 Task: Add a signature Henry Lee containing Have a great Christmas Eve, Henry Lee to email address softage.8@softage.net and add a folder Nutrition
Action: Mouse moved to (79, 140)
Screenshot: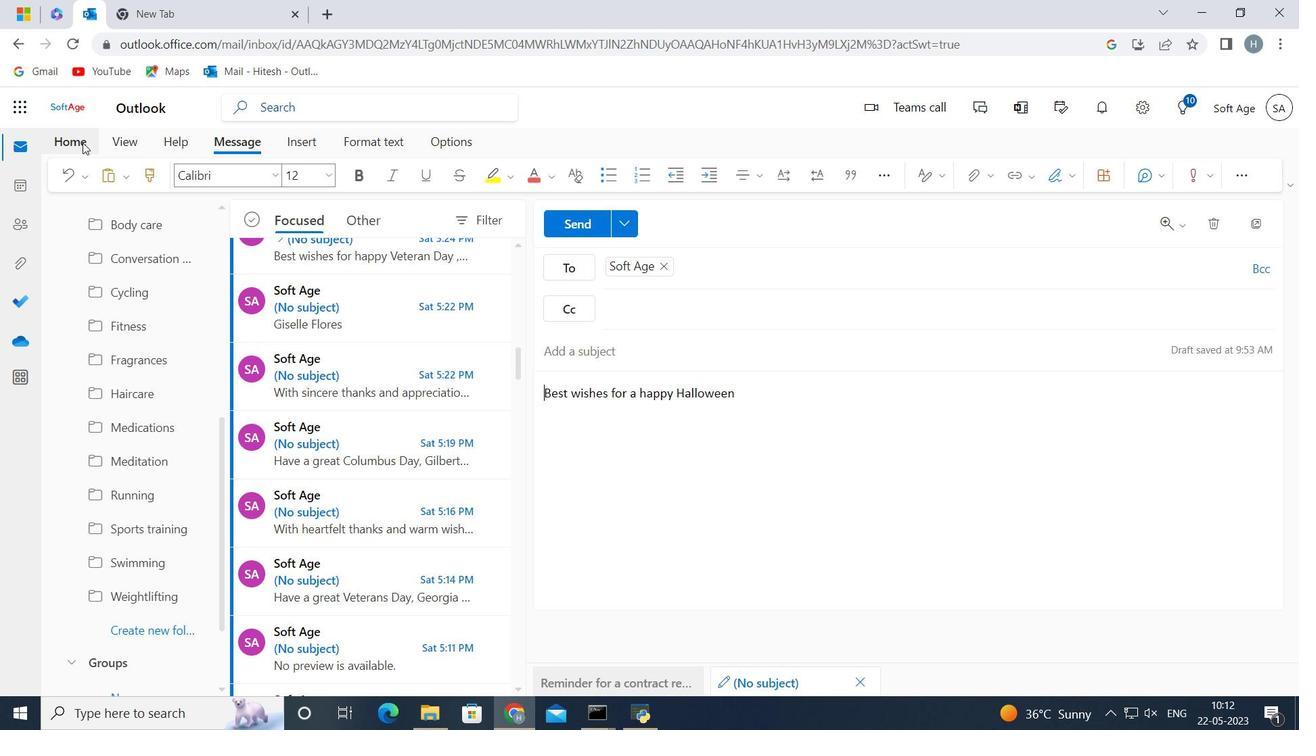 
Action: Mouse pressed left at (79, 140)
Screenshot: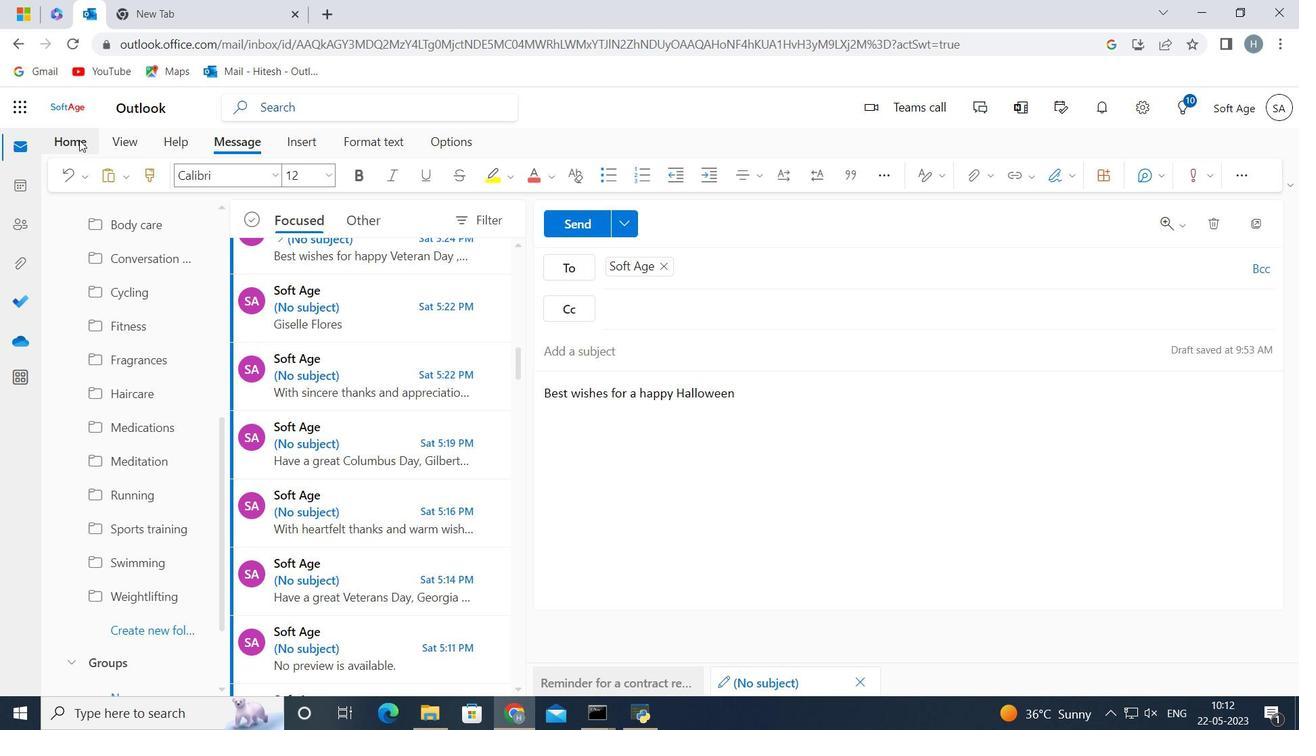 
Action: Mouse moved to (148, 179)
Screenshot: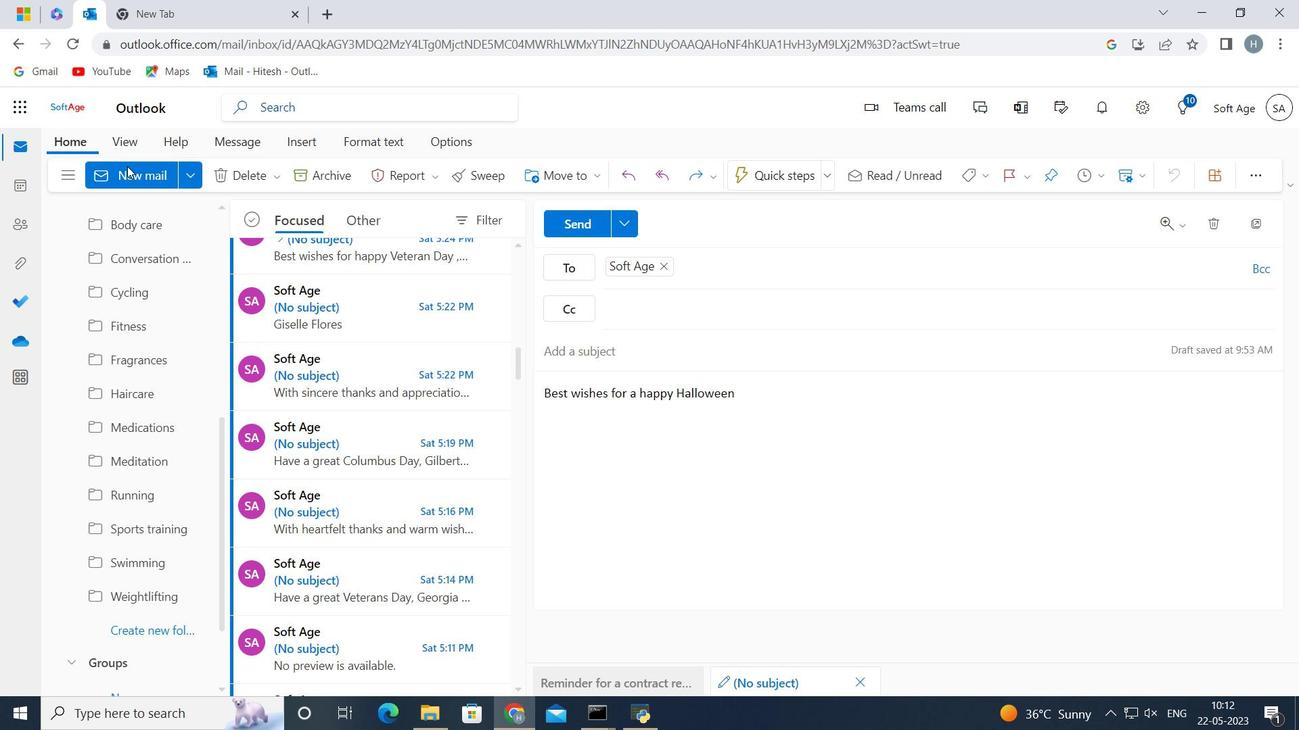 
Action: Mouse pressed left at (148, 179)
Screenshot: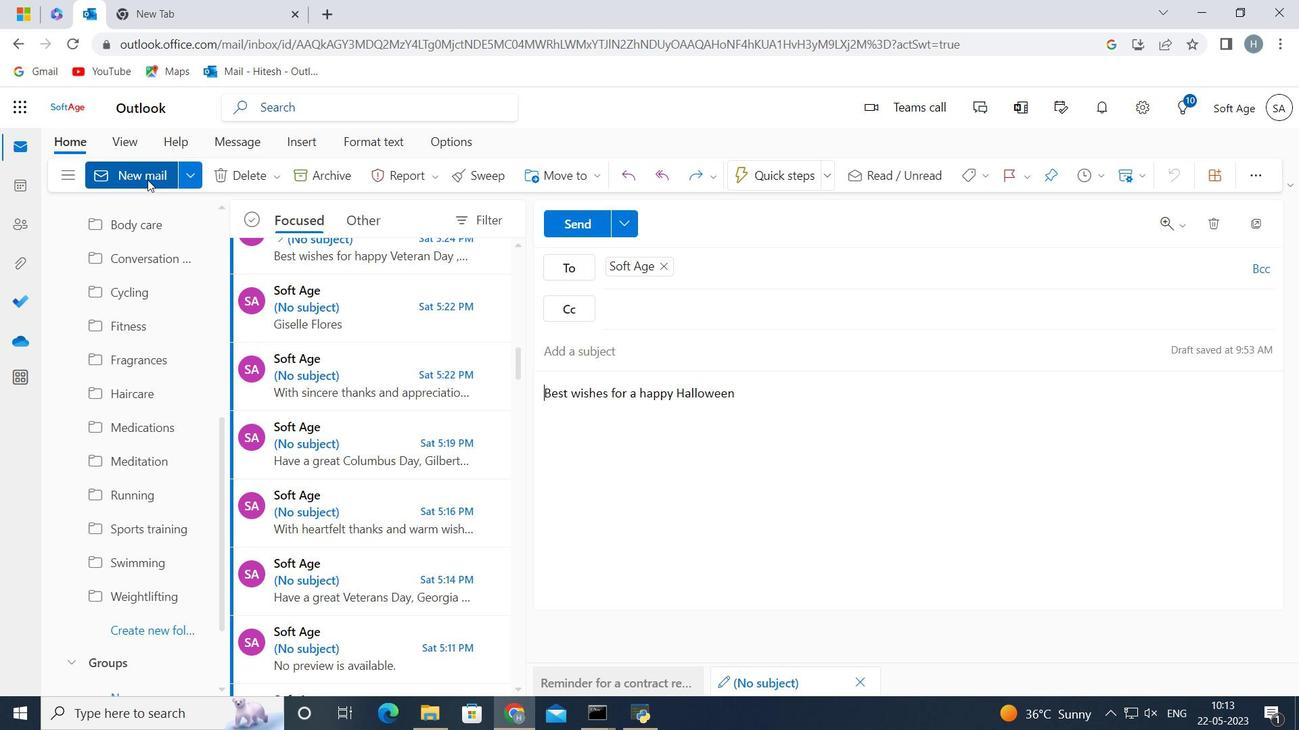 
Action: Mouse moved to (1057, 180)
Screenshot: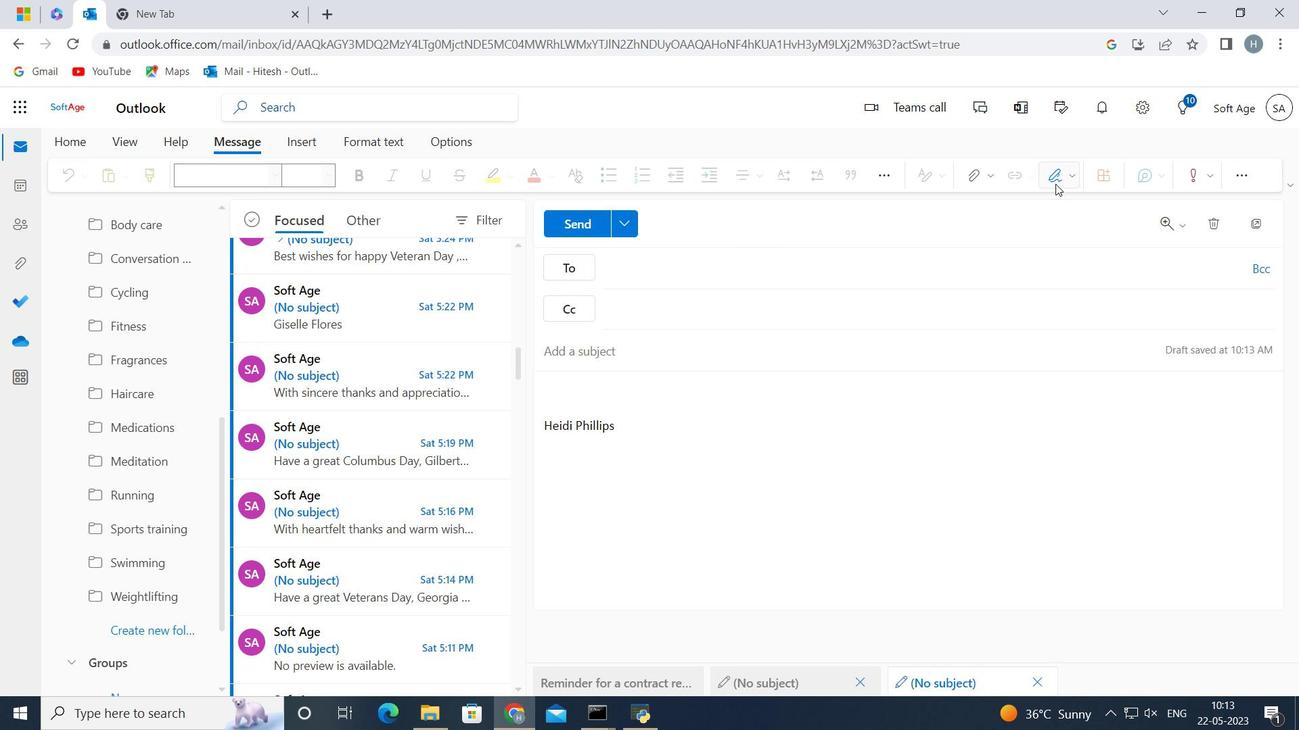 
Action: Mouse pressed left at (1057, 180)
Screenshot: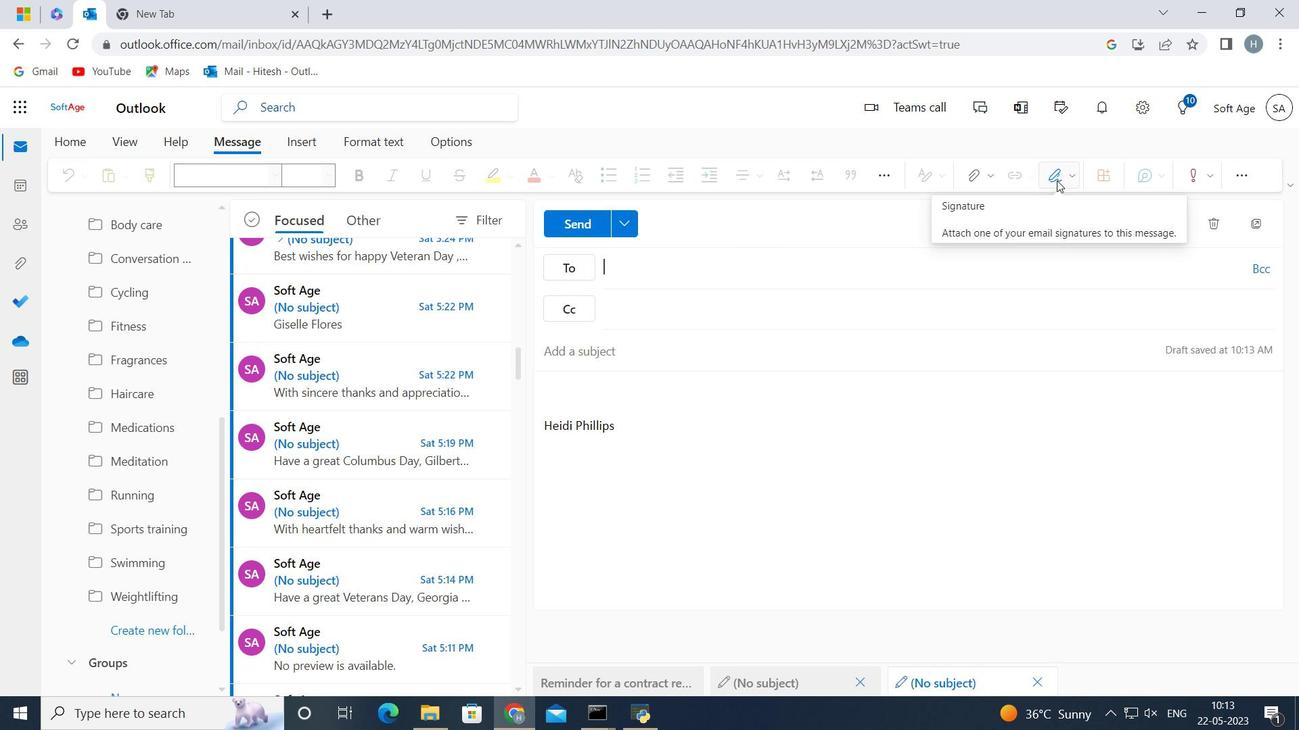 
Action: Mouse moved to (1027, 416)
Screenshot: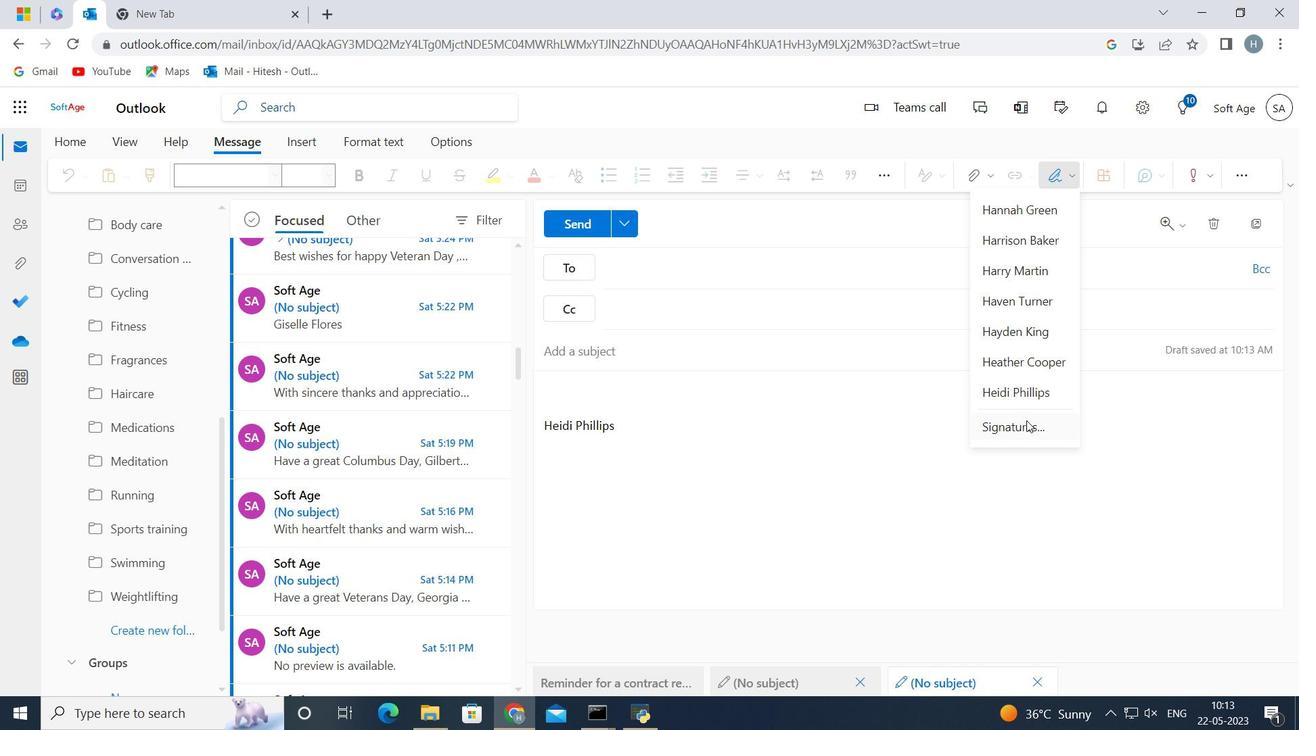 
Action: Mouse pressed left at (1027, 416)
Screenshot: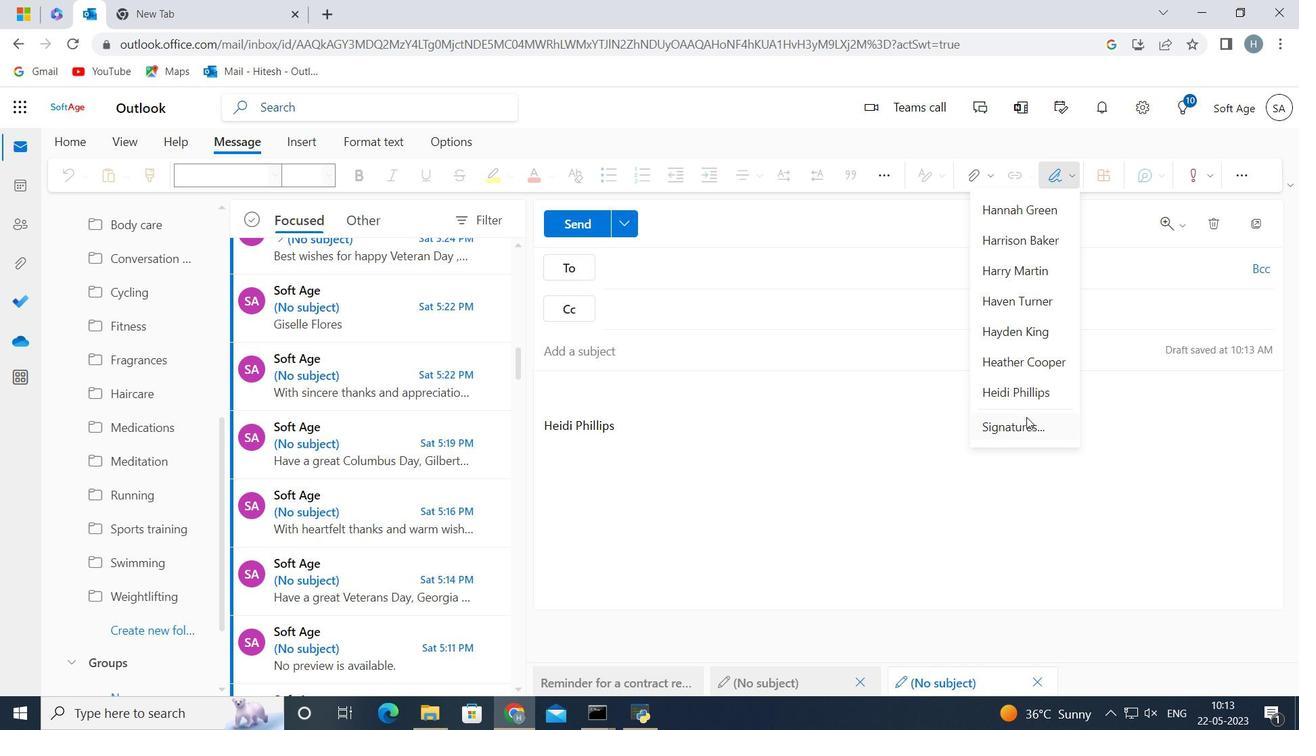 
Action: Mouse moved to (657, 305)
Screenshot: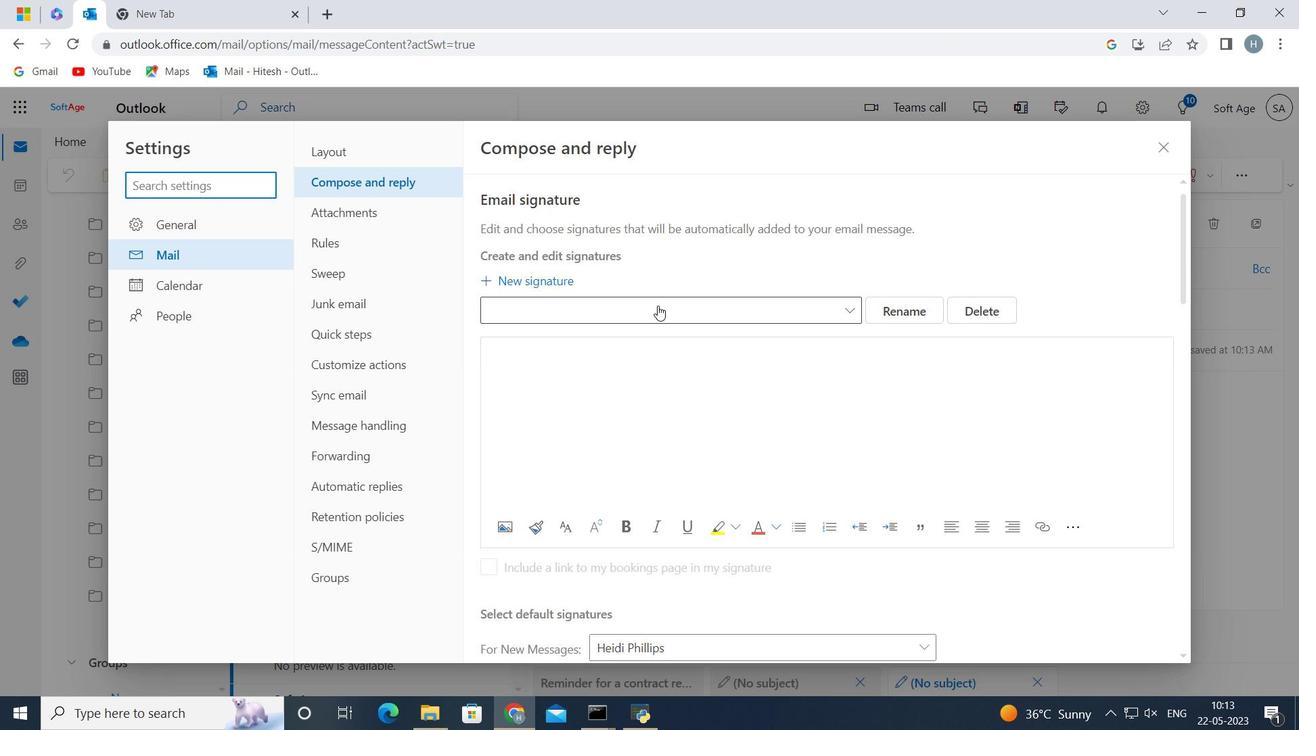 
Action: Mouse pressed left at (657, 305)
Screenshot: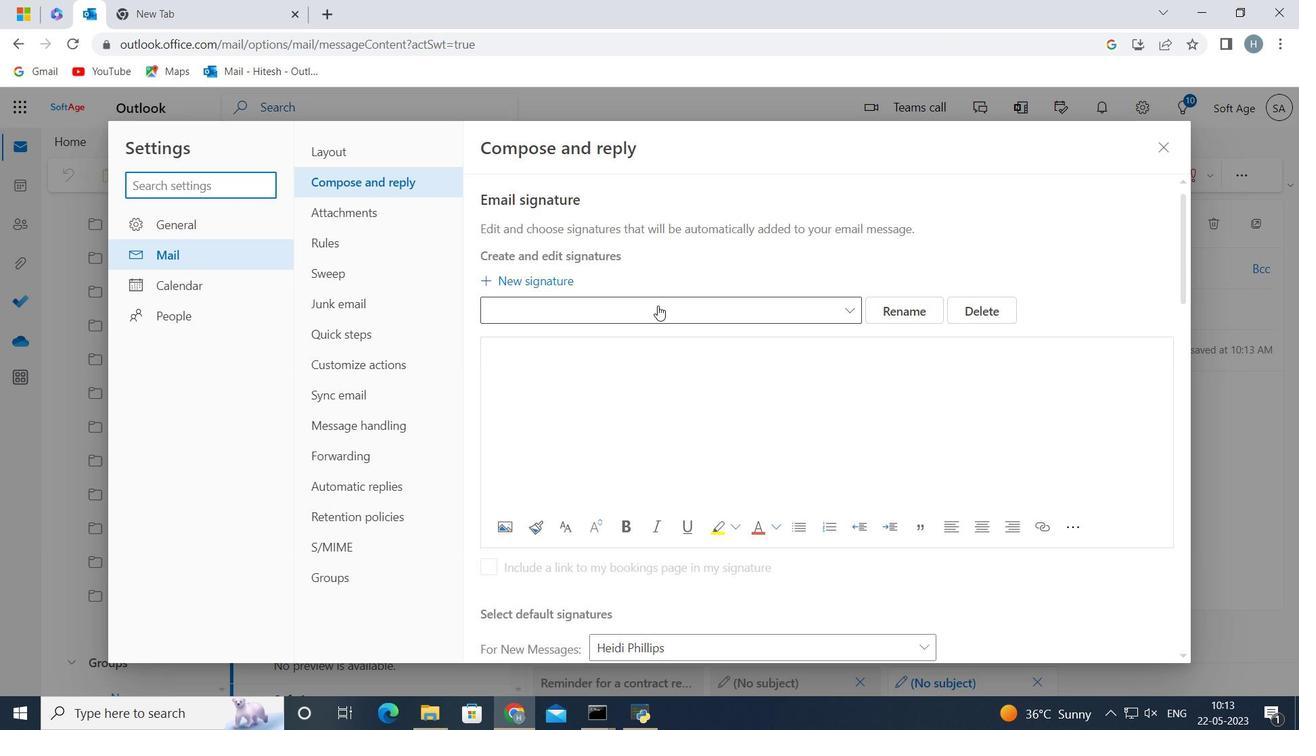 
Action: Mouse moved to (886, 301)
Screenshot: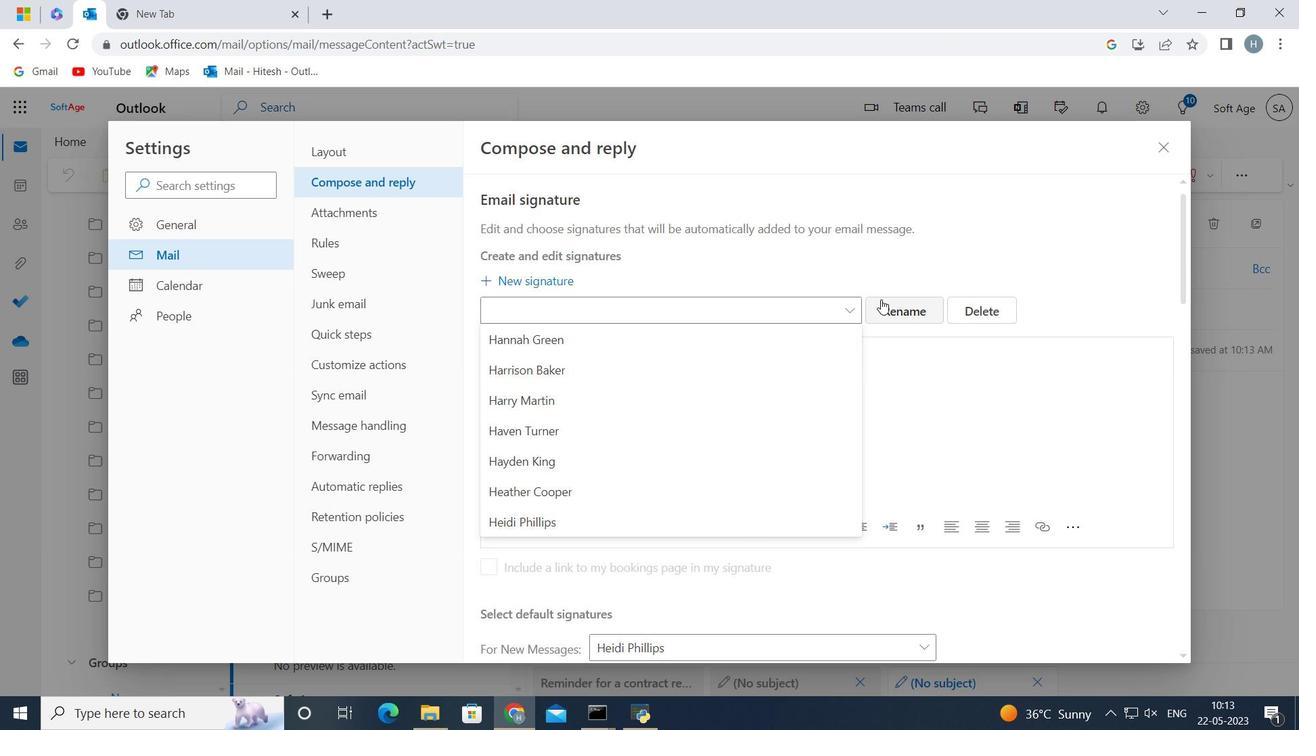 
Action: Mouse pressed left at (886, 301)
Screenshot: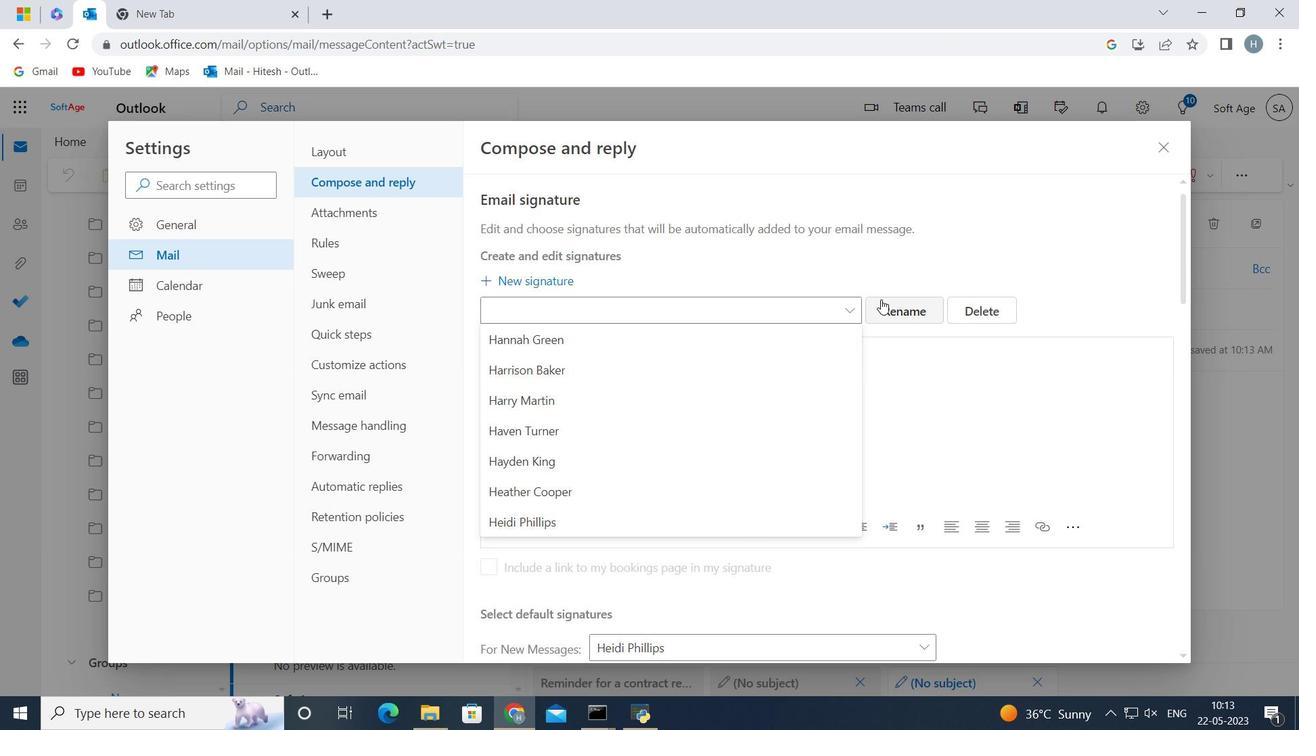 
Action: Mouse moved to (814, 305)
Screenshot: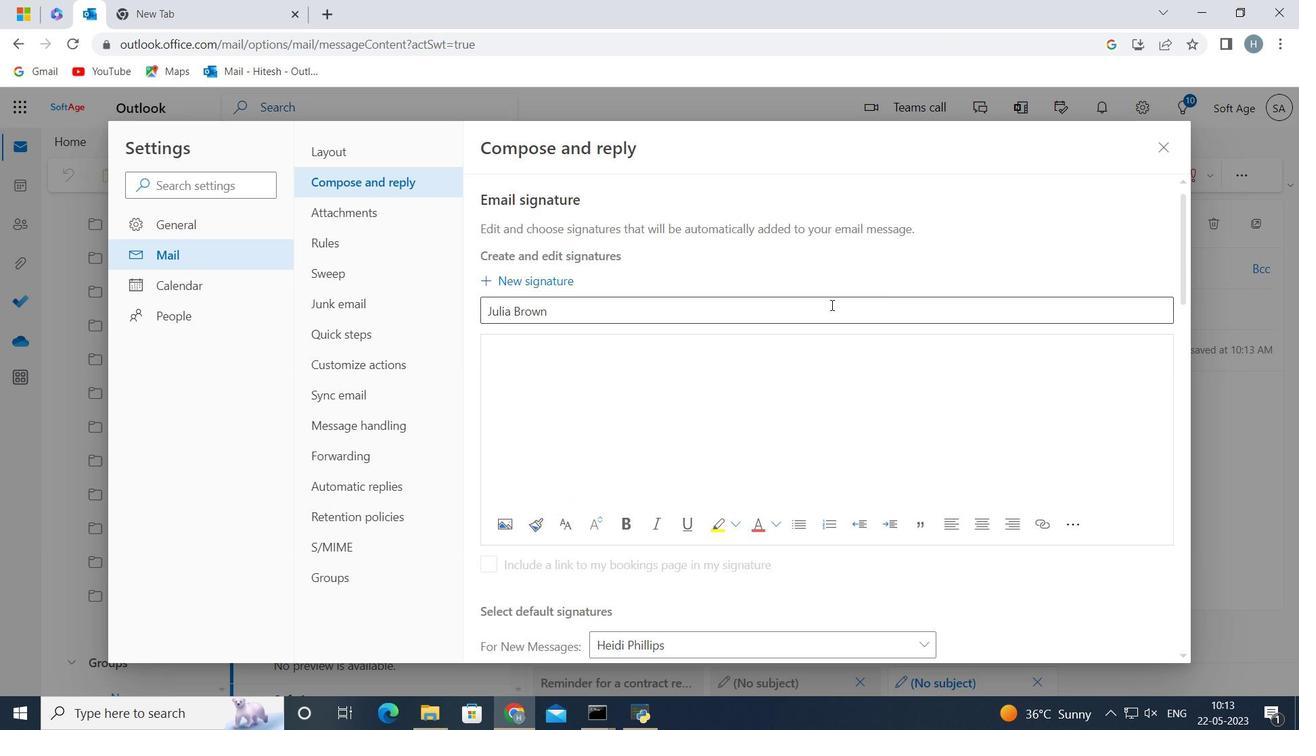
Action: Mouse pressed left at (814, 305)
Screenshot: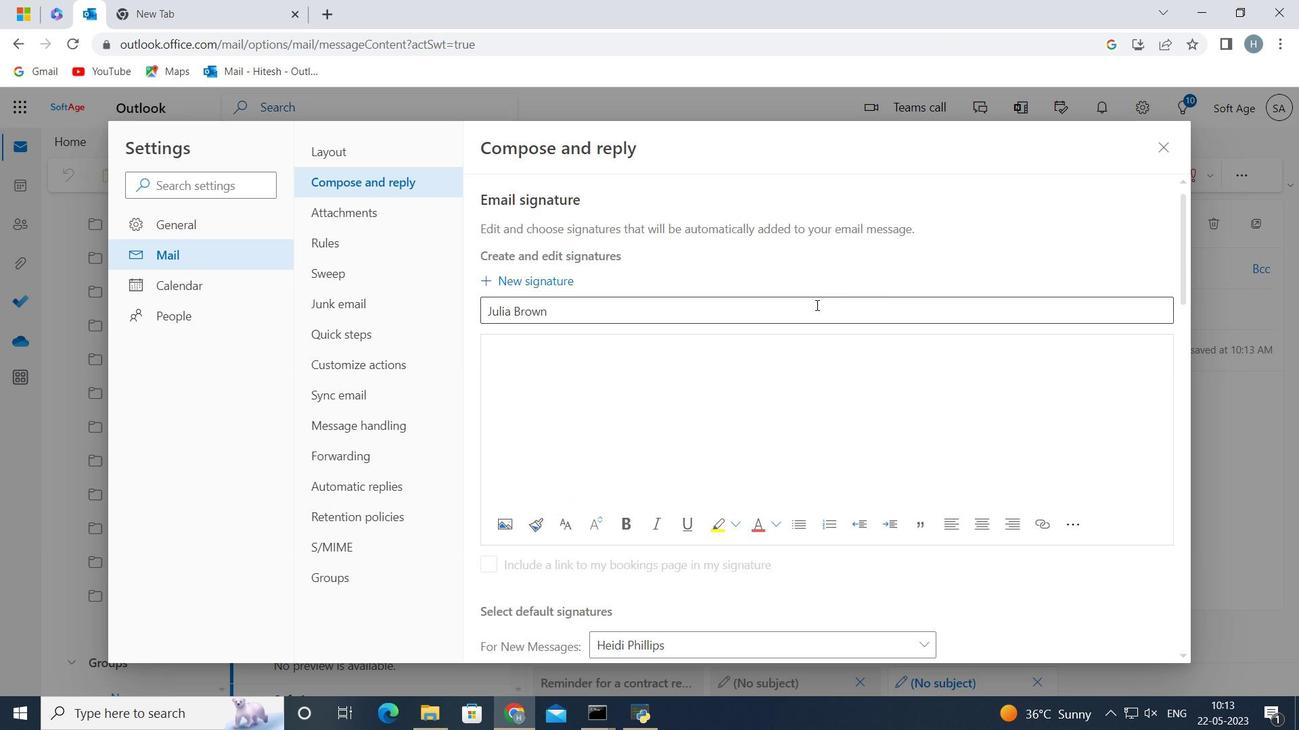 
Action: Key pressed <Key.backspace><Key.backspace><Key.backspace><Key.backspace><Key.backspace><Key.backspace><Key.backspace><Key.backspace><Key.backspace><Key.backspace><Key.backspace><Key.backspace><Key.shift><Key.shift><Key.shift><Key.shift><Key.shift><Key.shift><Key.shift>Henry<Key.space><Key.shift_r>Lee<Key.space>
Screenshot: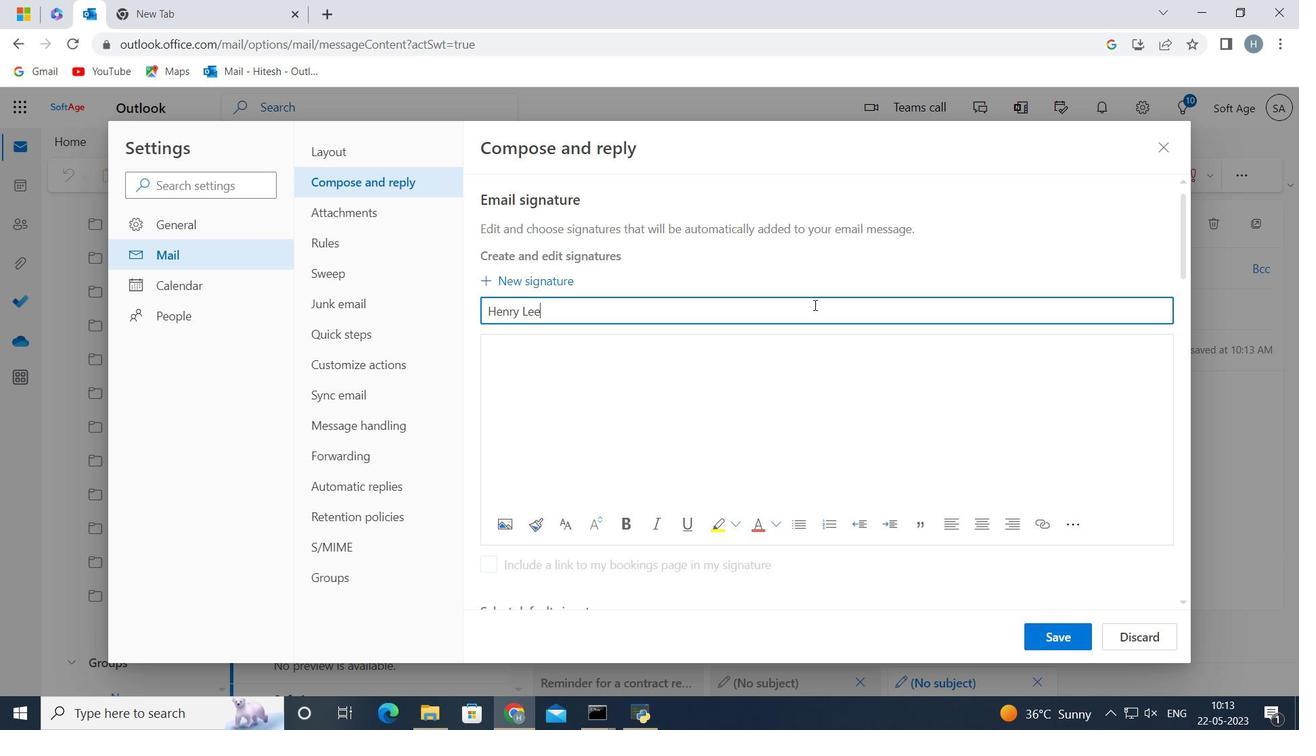 
Action: Mouse moved to (604, 387)
Screenshot: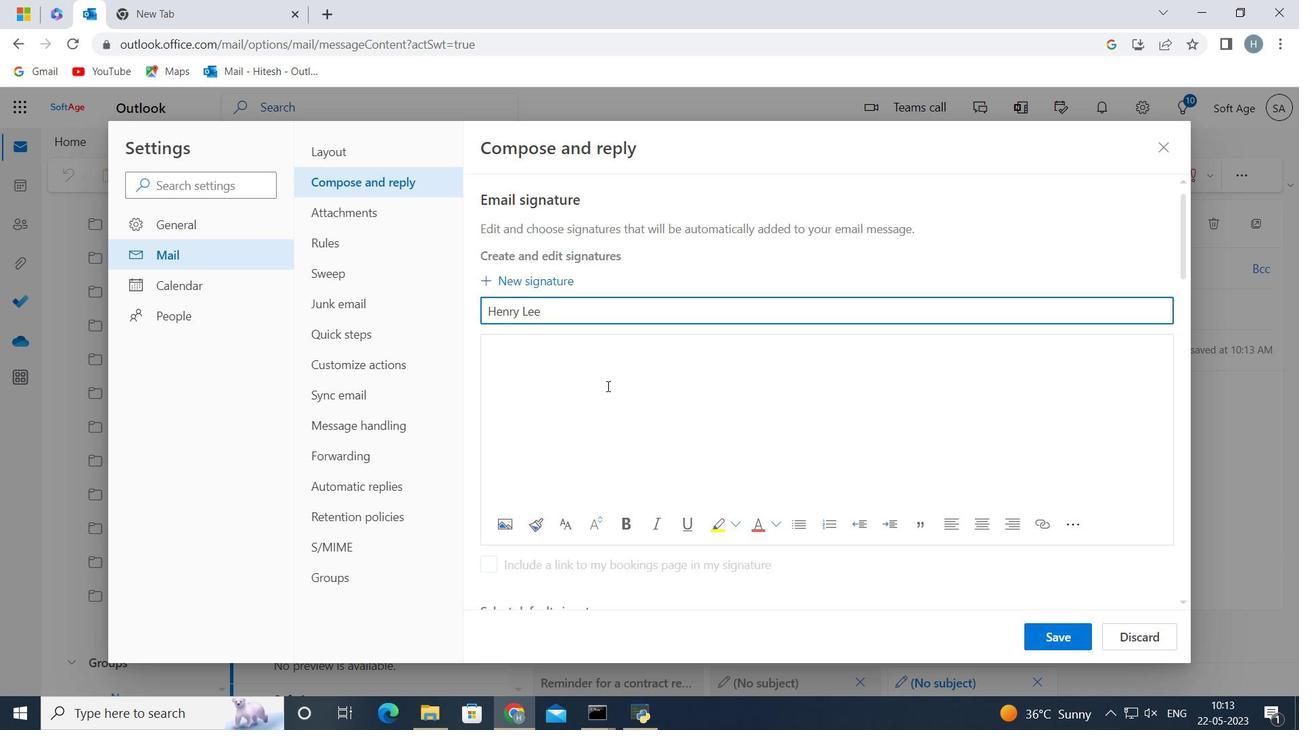 
Action: Mouse pressed left at (604, 387)
Screenshot: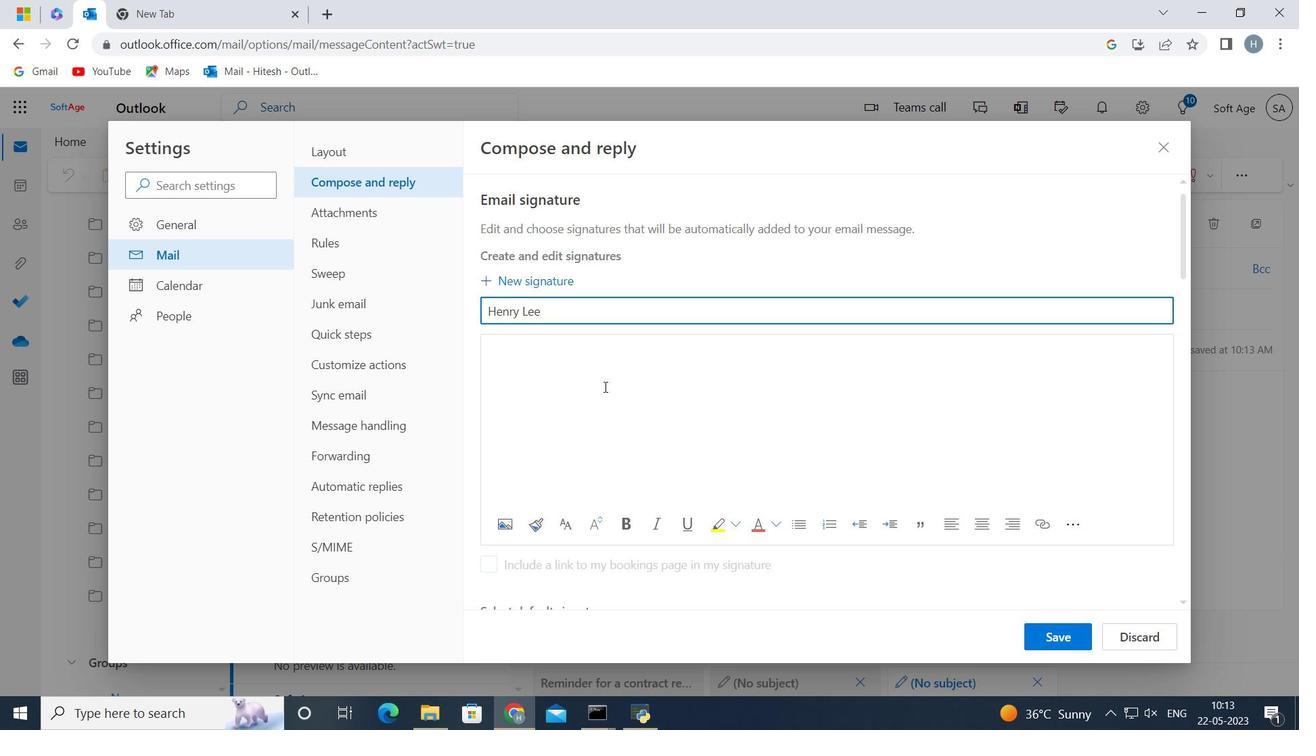 
Action: Key pressed <Key.shift>Henry<Key.space><Key.shift_r>Lee
Screenshot: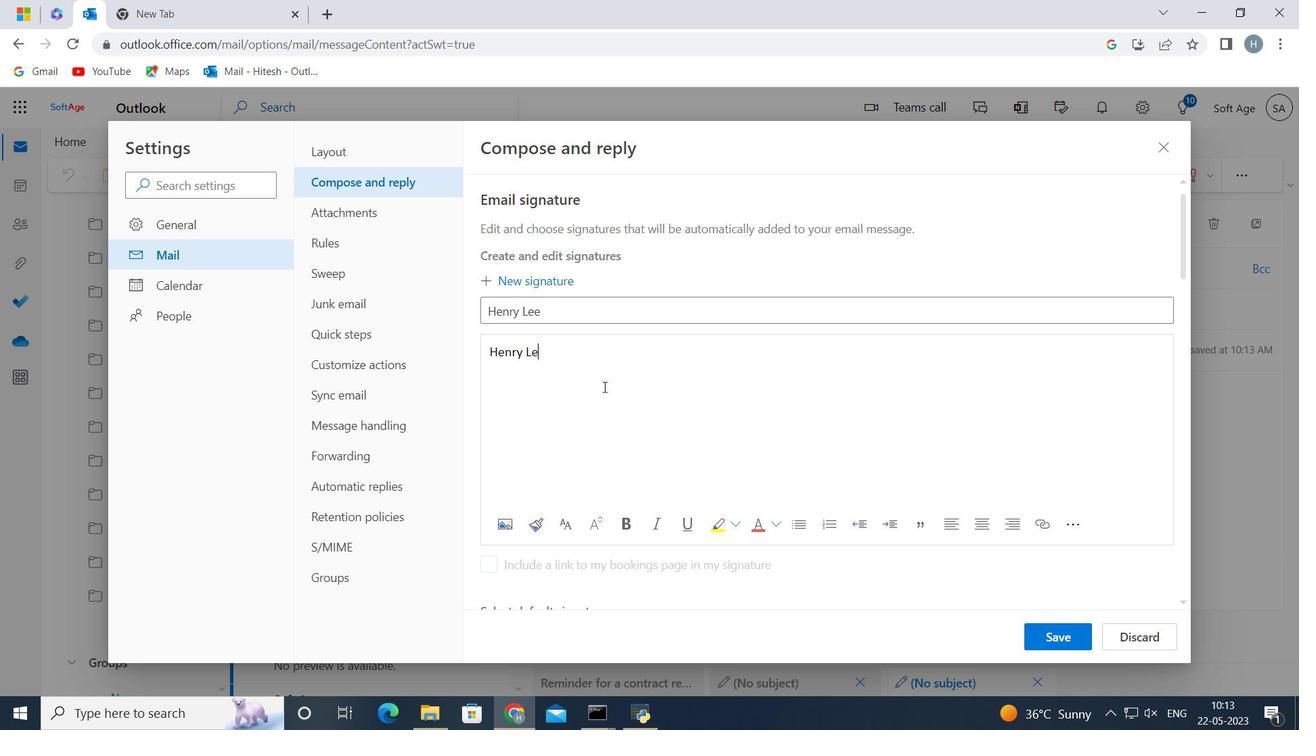 
Action: Mouse moved to (1065, 636)
Screenshot: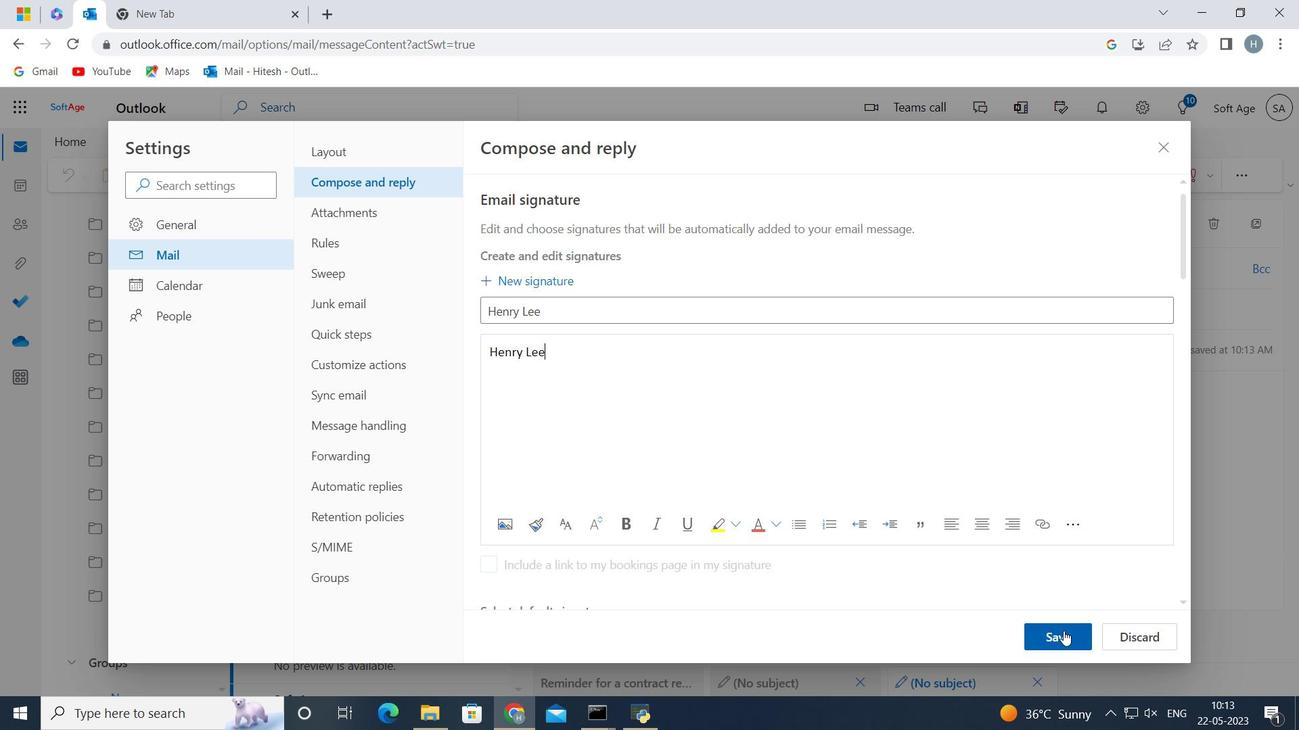 
Action: Mouse pressed left at (1065, 636)
Screenshot: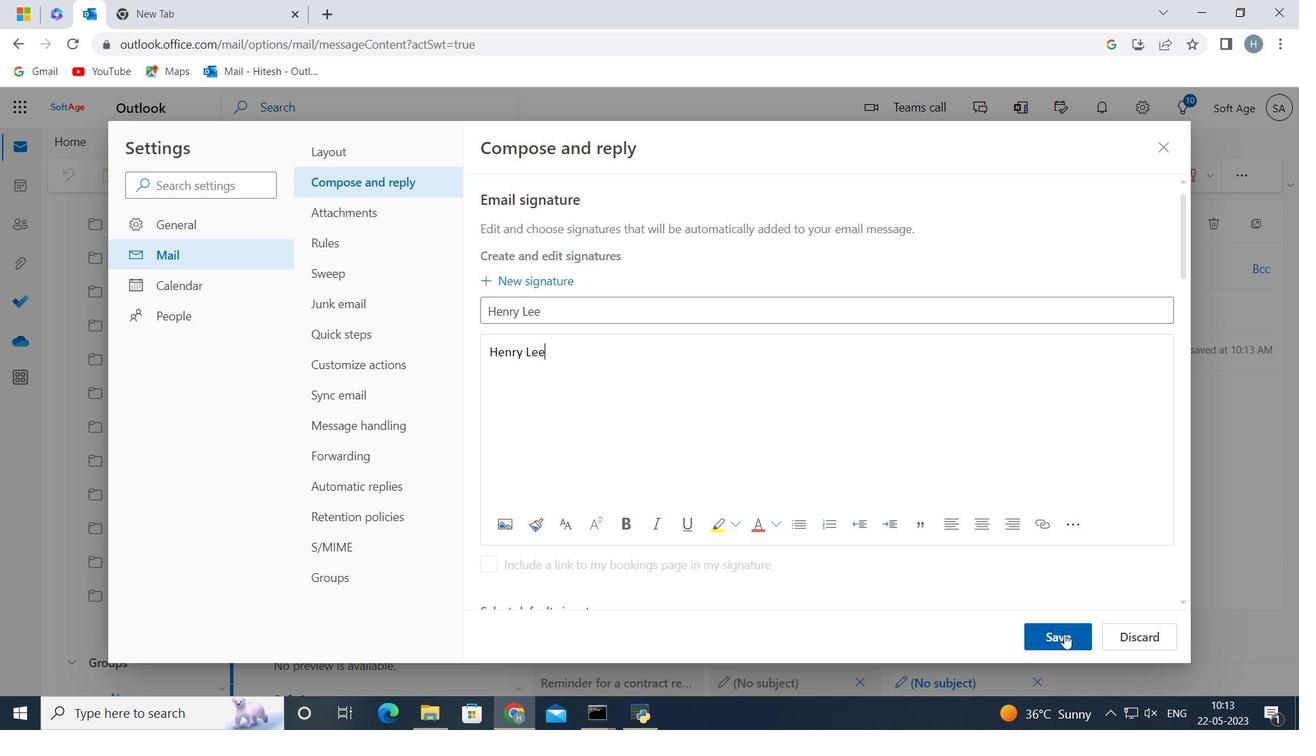 
Action: Mouse moved to (809, 357)
Screenshot: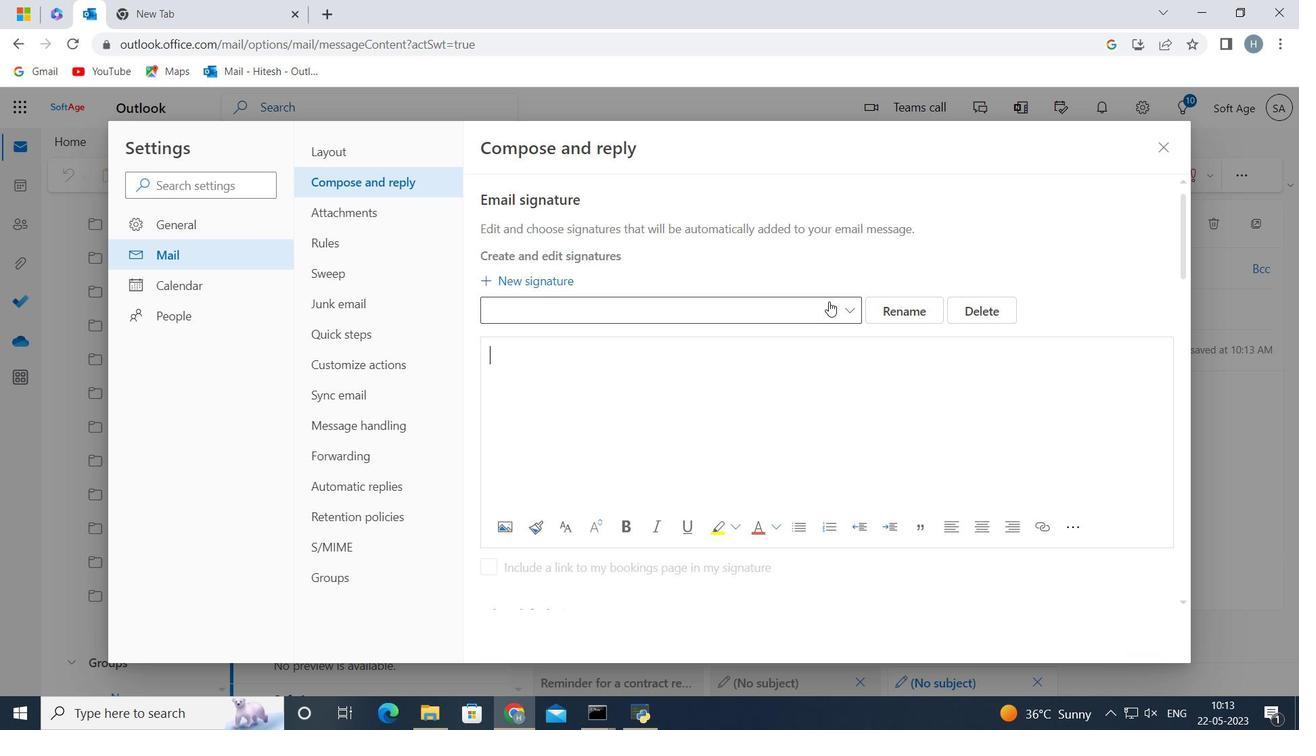 
Action: Mouse scrolled (809, 357) with delta (0, 0)
Screenshot: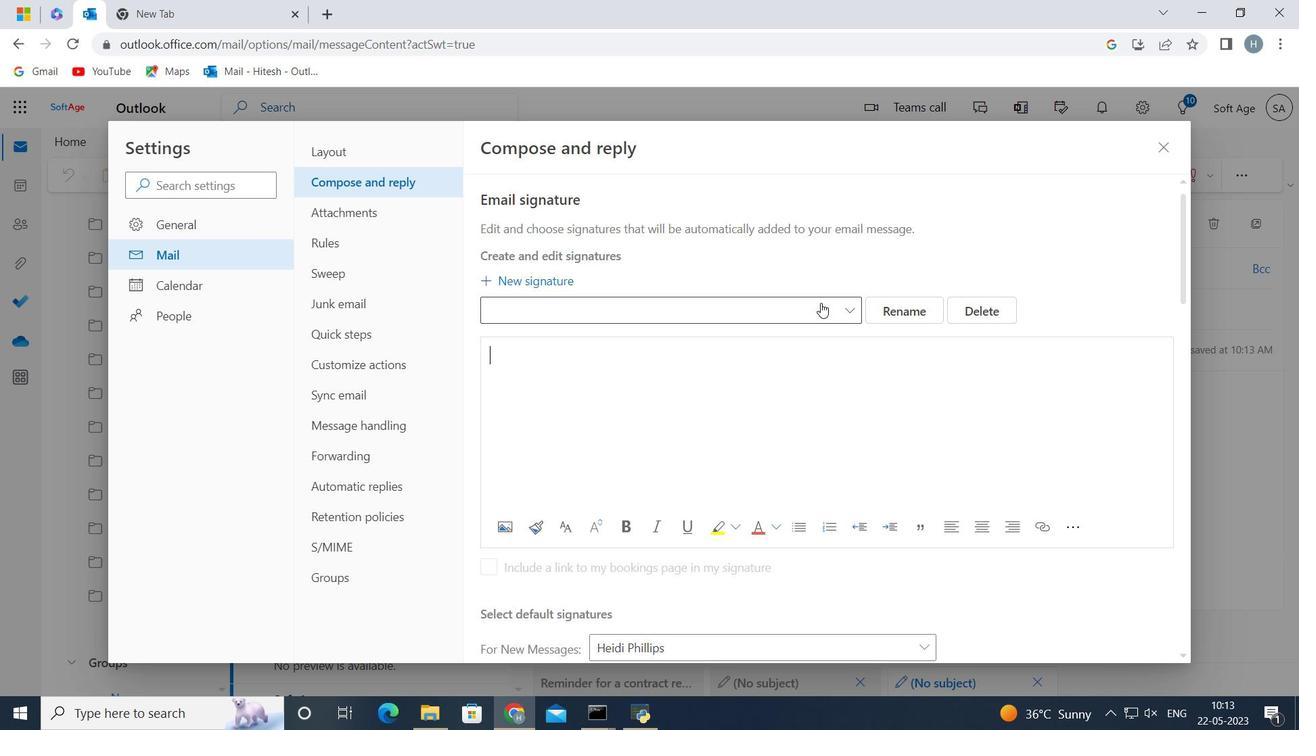 
Action: Mouse moved to (809, 368)
Screenshot: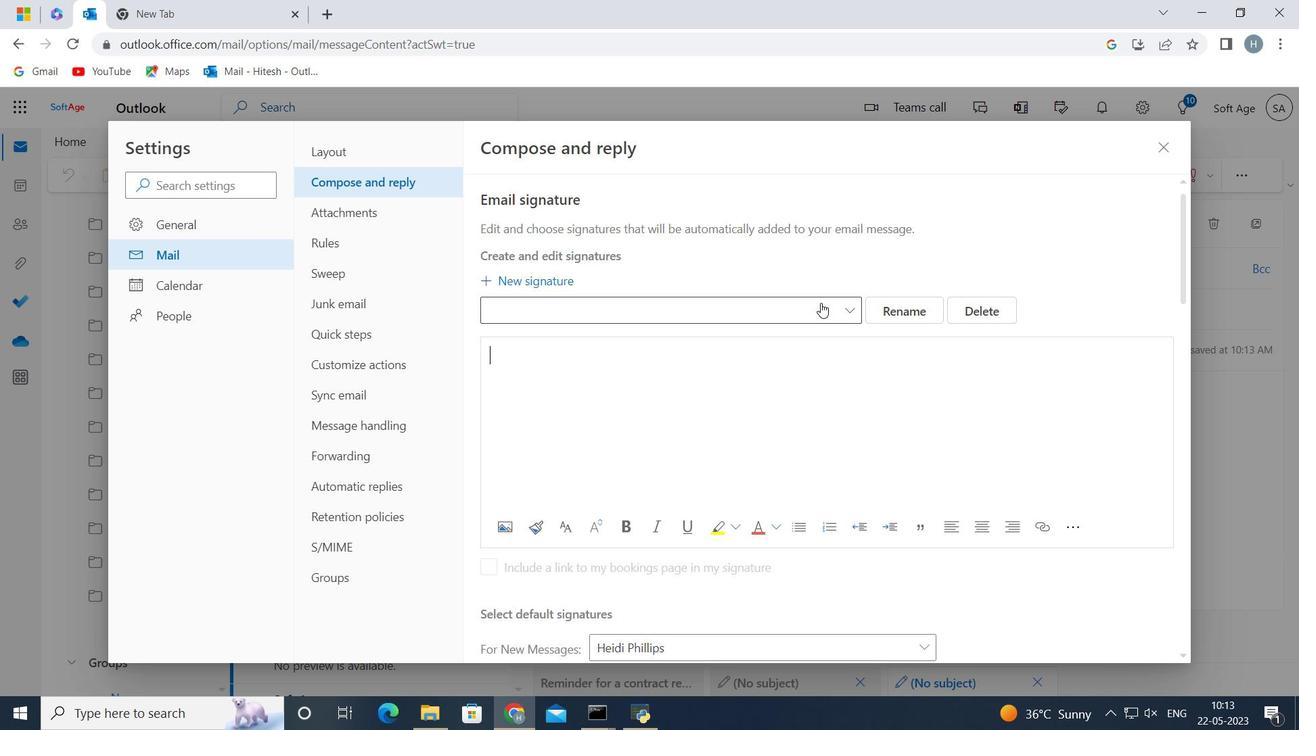 
Action: Mouse scrolled (809, 368) with delta (0, 0)
Screenshot: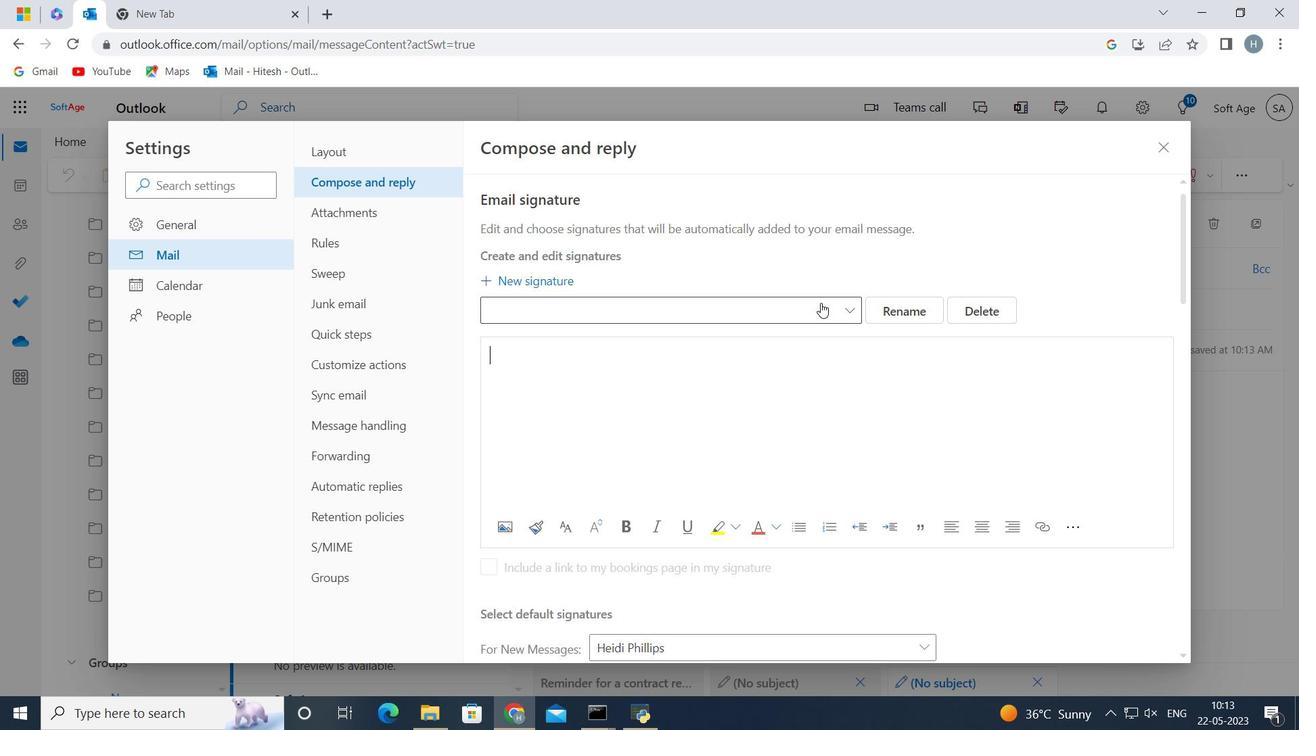 
Action: Mouse scrolled (809, 368) with delta (0, 0)
Screenshot: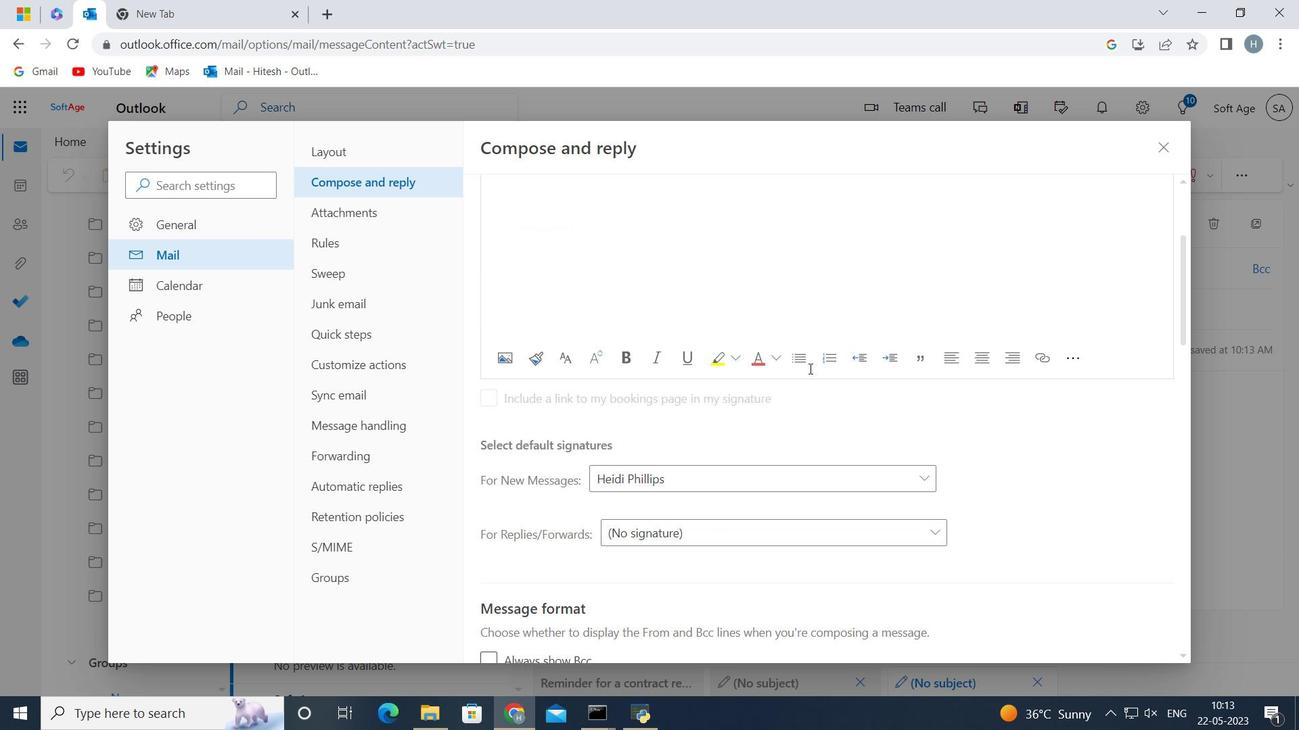 
Action: Mouse scrolled (809, 368) with delta (0, 0)
Screenshot: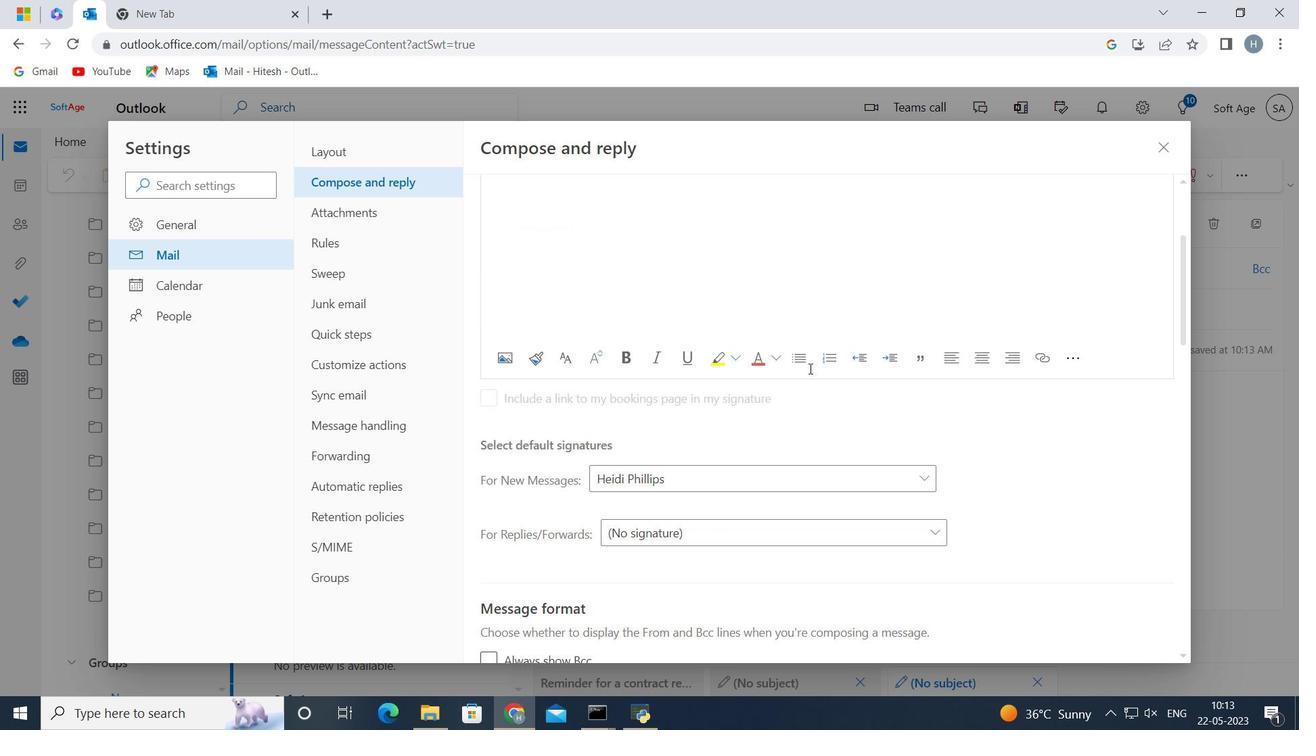 
Action: Mouse moved to (908, 309)
Screenshot: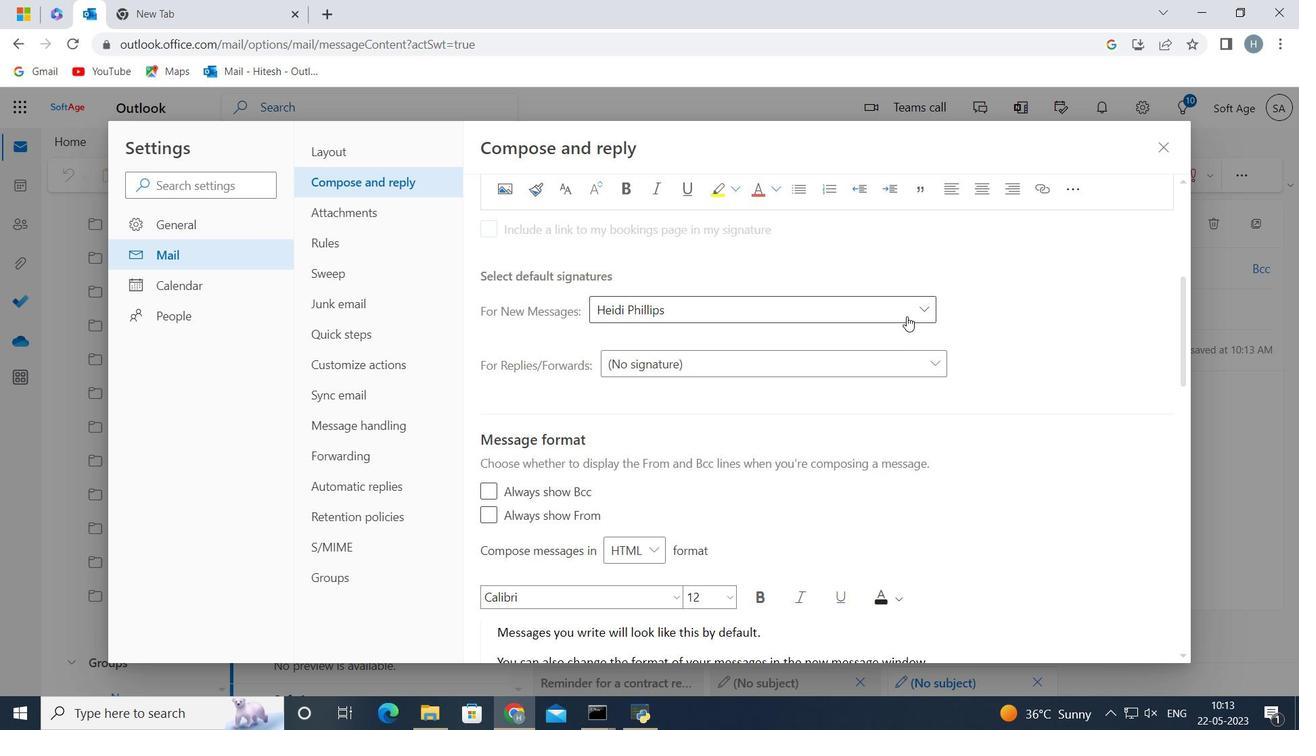 
Action: Mouse pressed left at (908, 309)
Screenshot: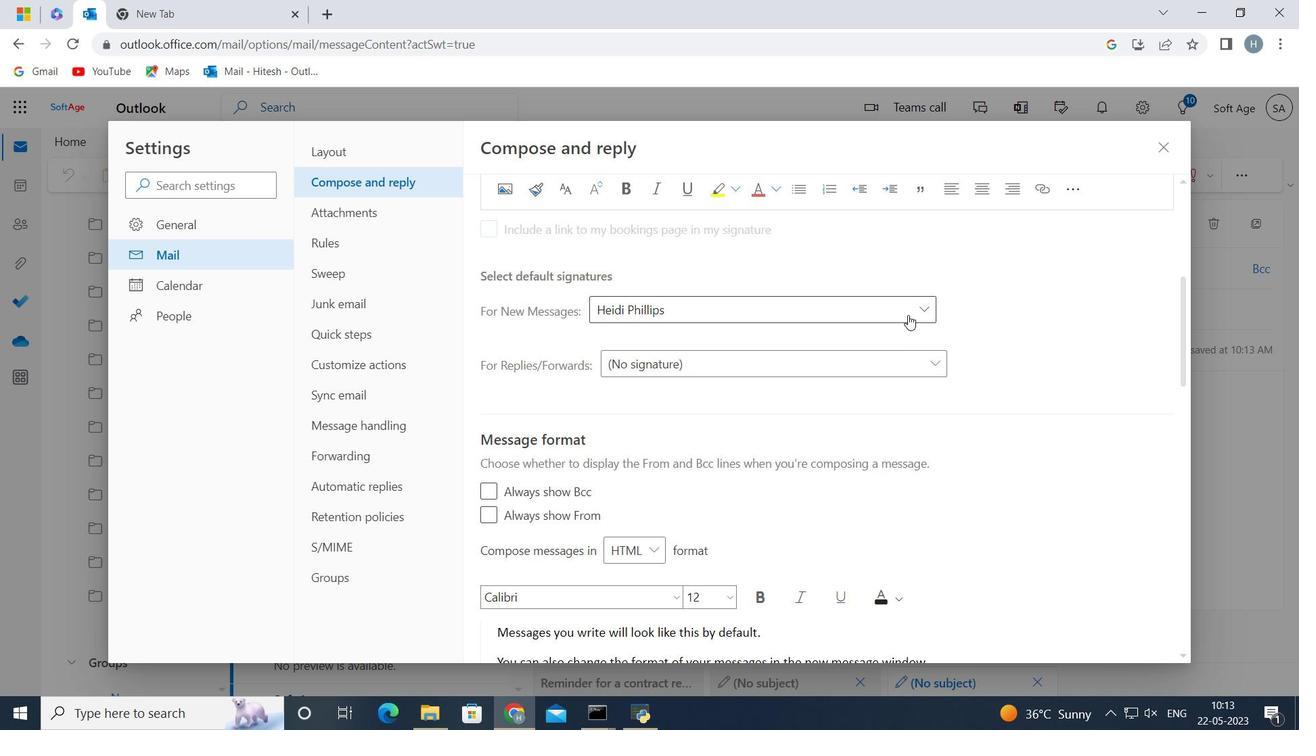 
Action: Mouse moved to (821, 588)
Screenshot: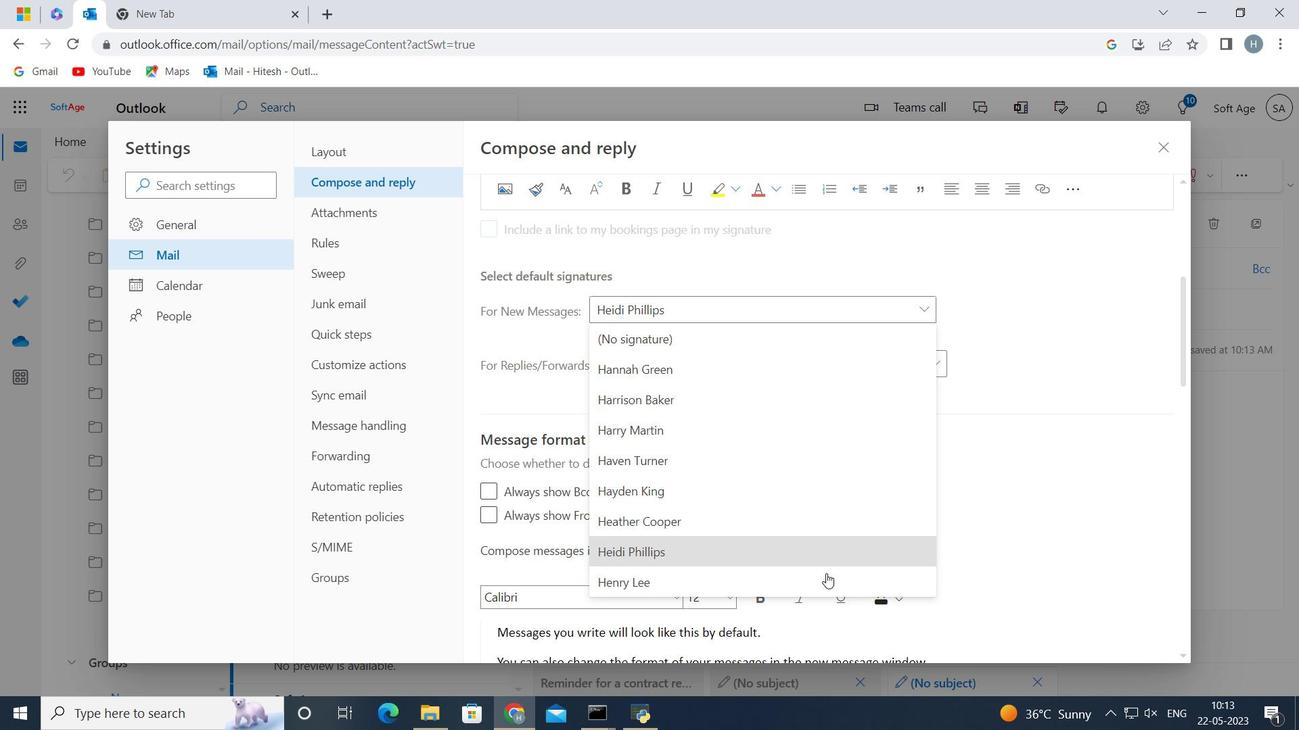 
Action: Mouse pressed left at (821, 588)
Screenshot: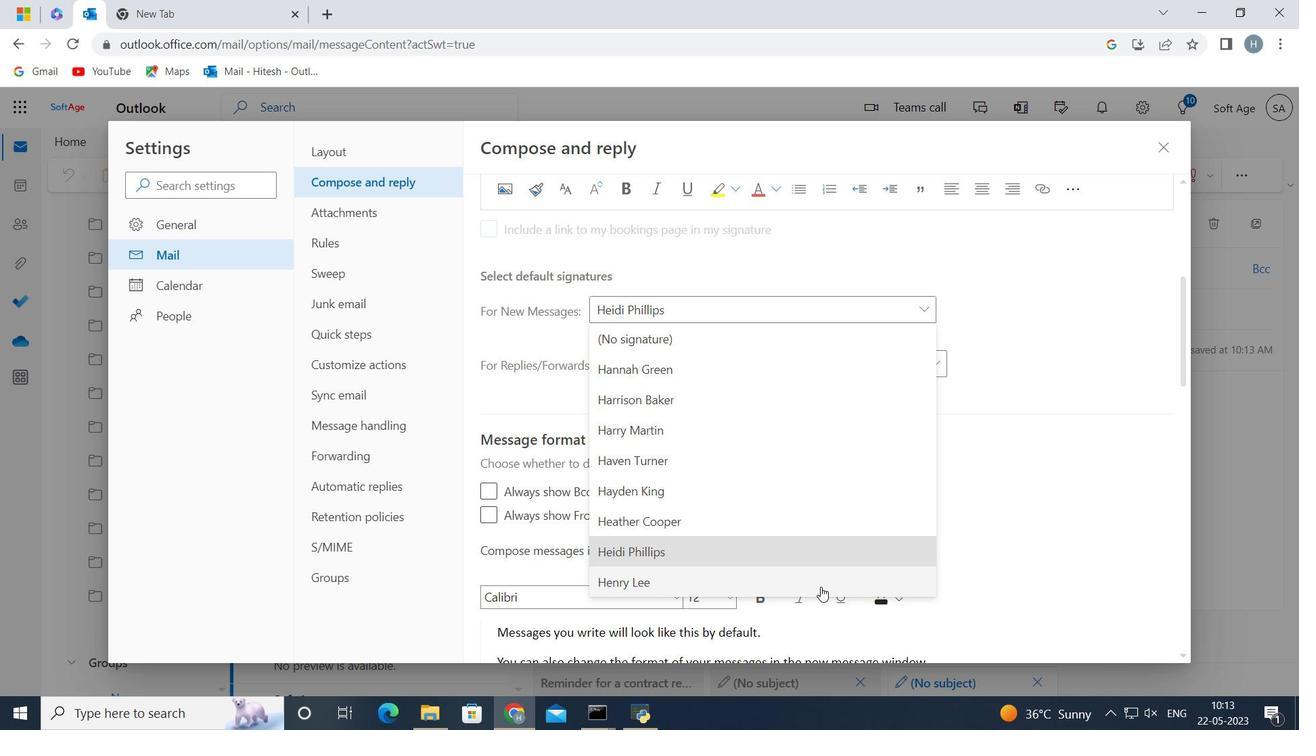 
Action: Mouse moved to (862, 475)
Screenshot: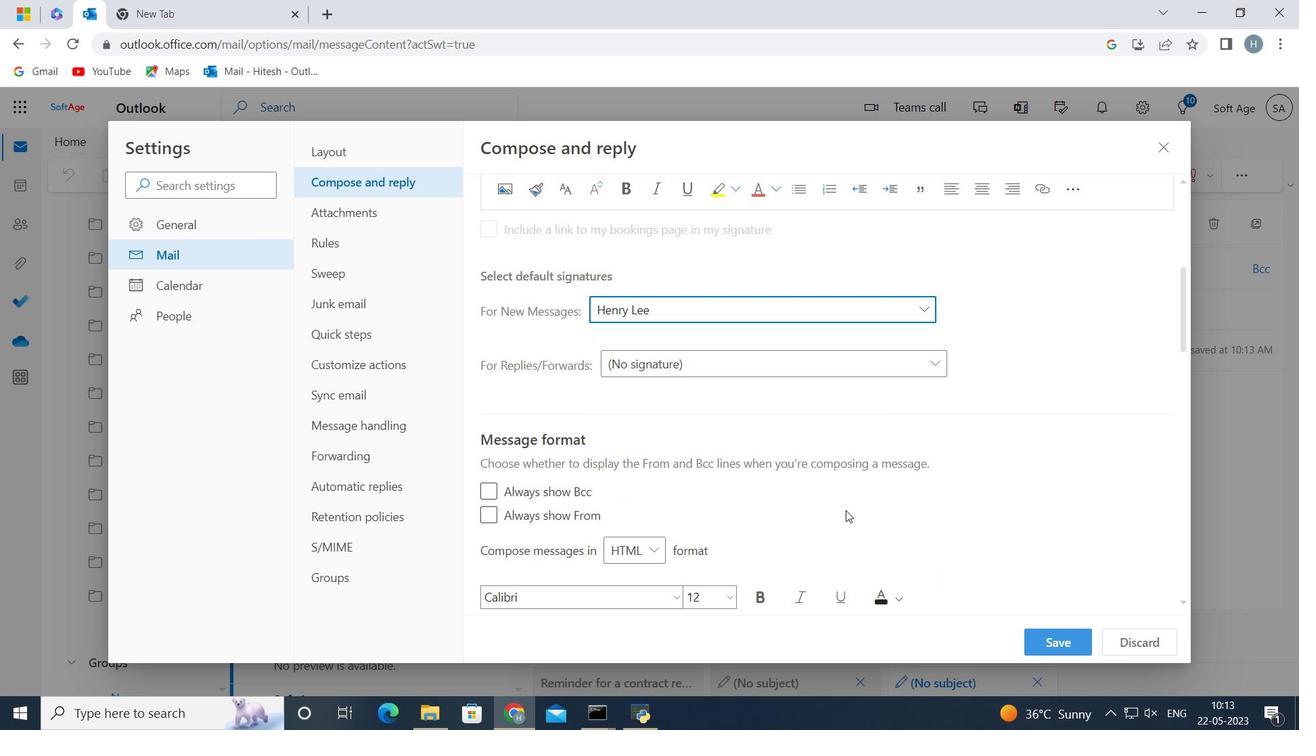 
Action: Mouse scrolled (862, 474) with delta (0, 0)
Screenshot: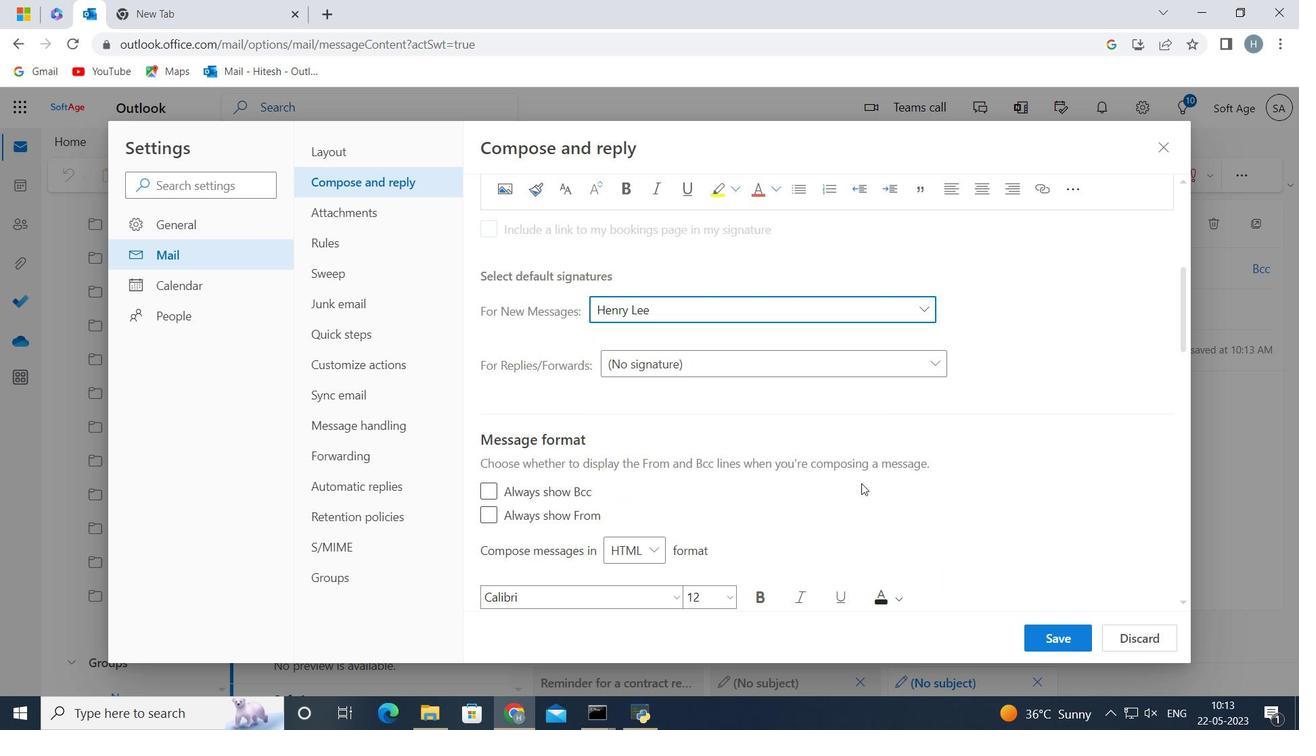 
Action: Mouse scrolled (862, 474) with delta (0, 0)
Screenshot: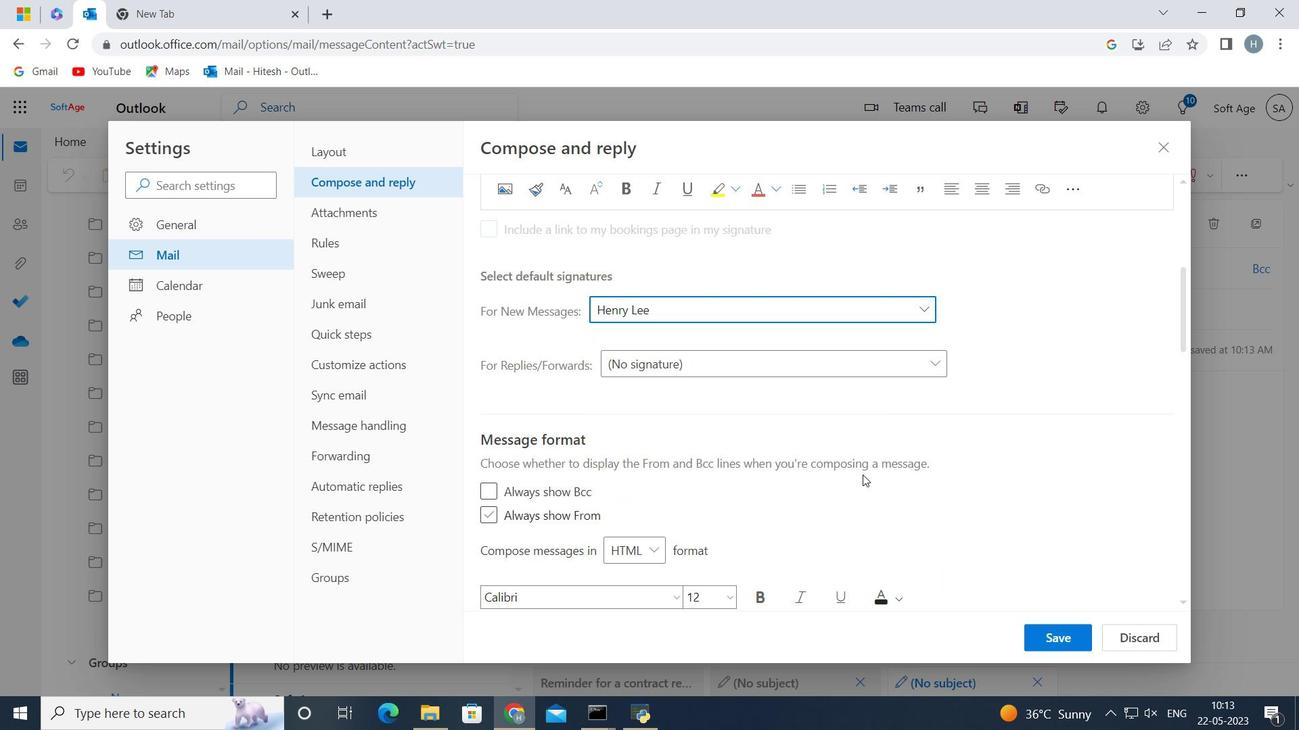 
Action: Mouse moved to (870, 457)
Screenshot: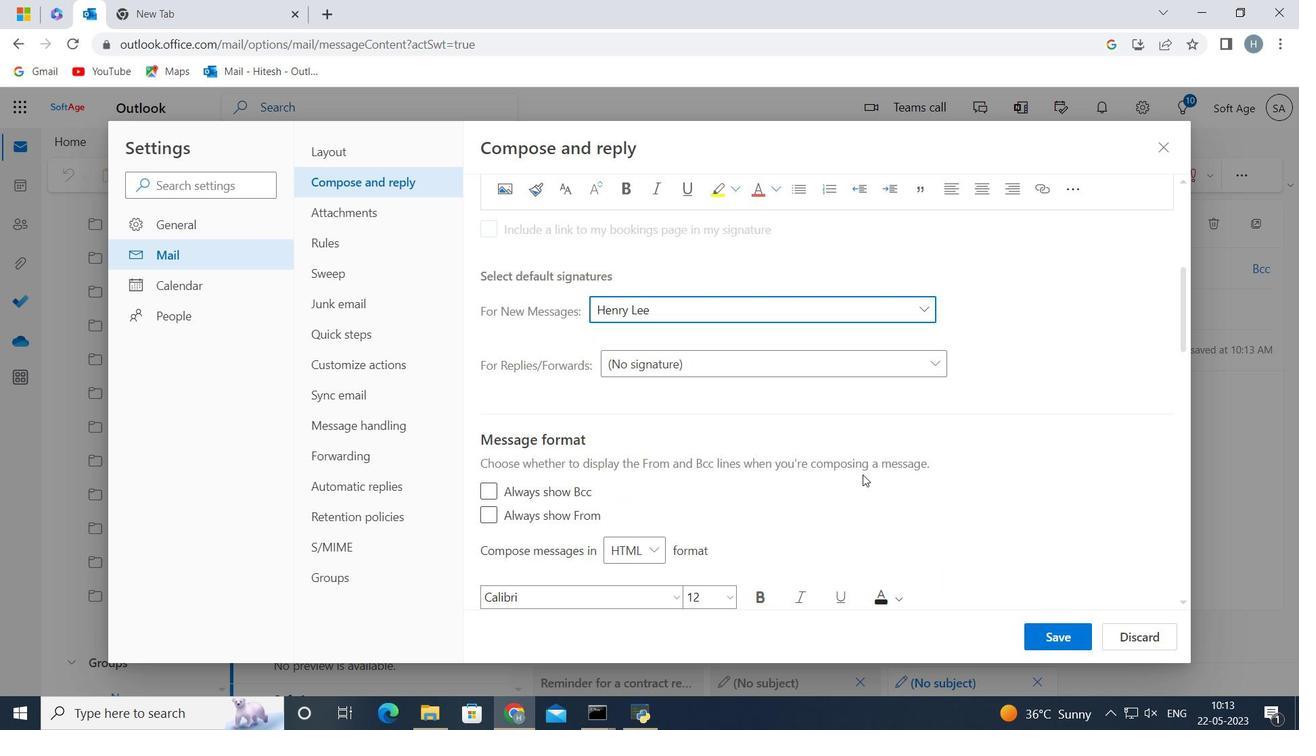 
Action: Mouse scrolled (870, 456) with delta (0, 0)
Screenshot: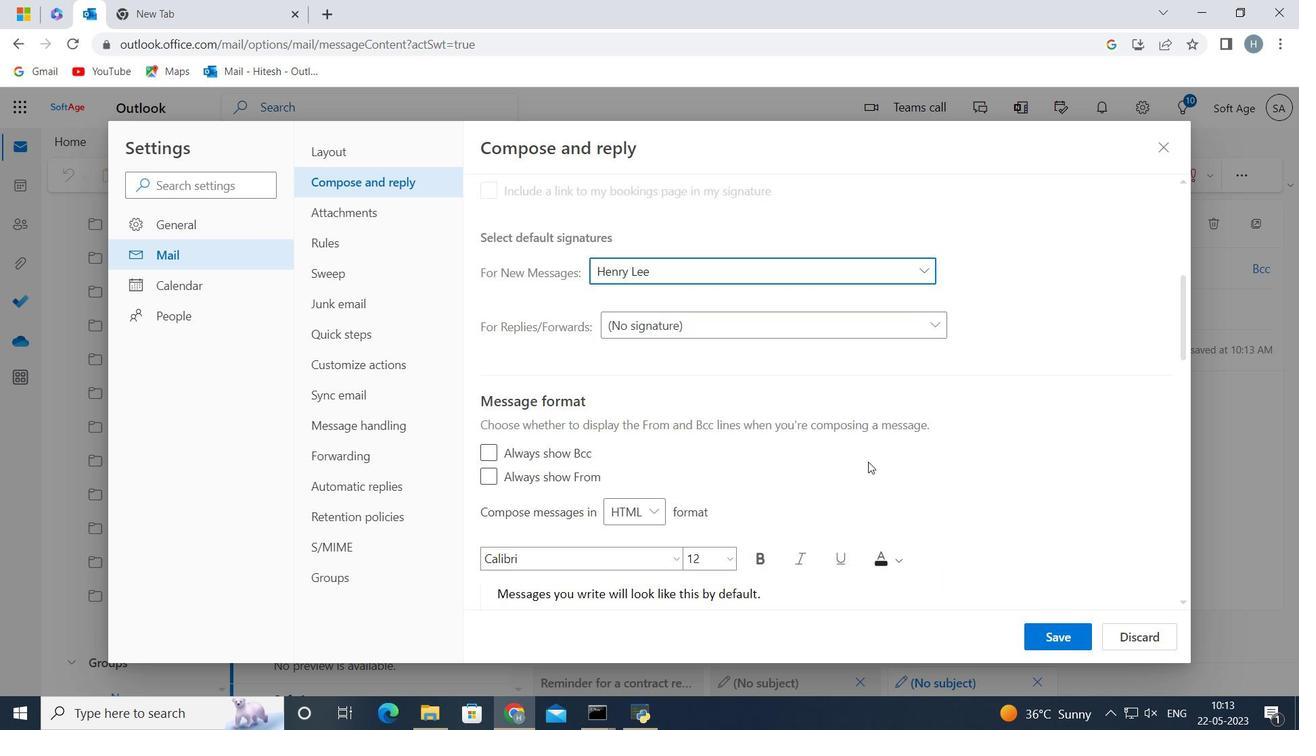 
Action: Mouse scrolled (870, 456) with delta (0, 0)
Screenshot: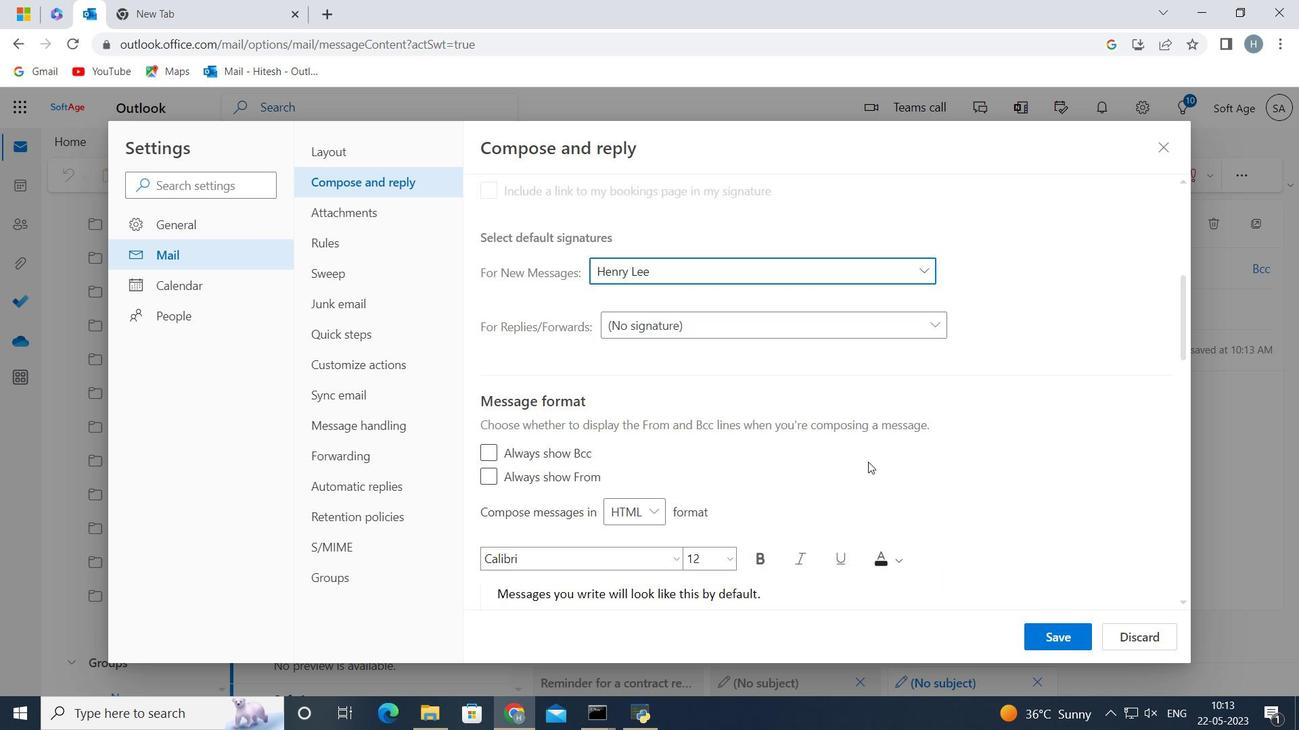
Action: Mouse scrolled (870, 456) with delta (0, 0)
Screenshot: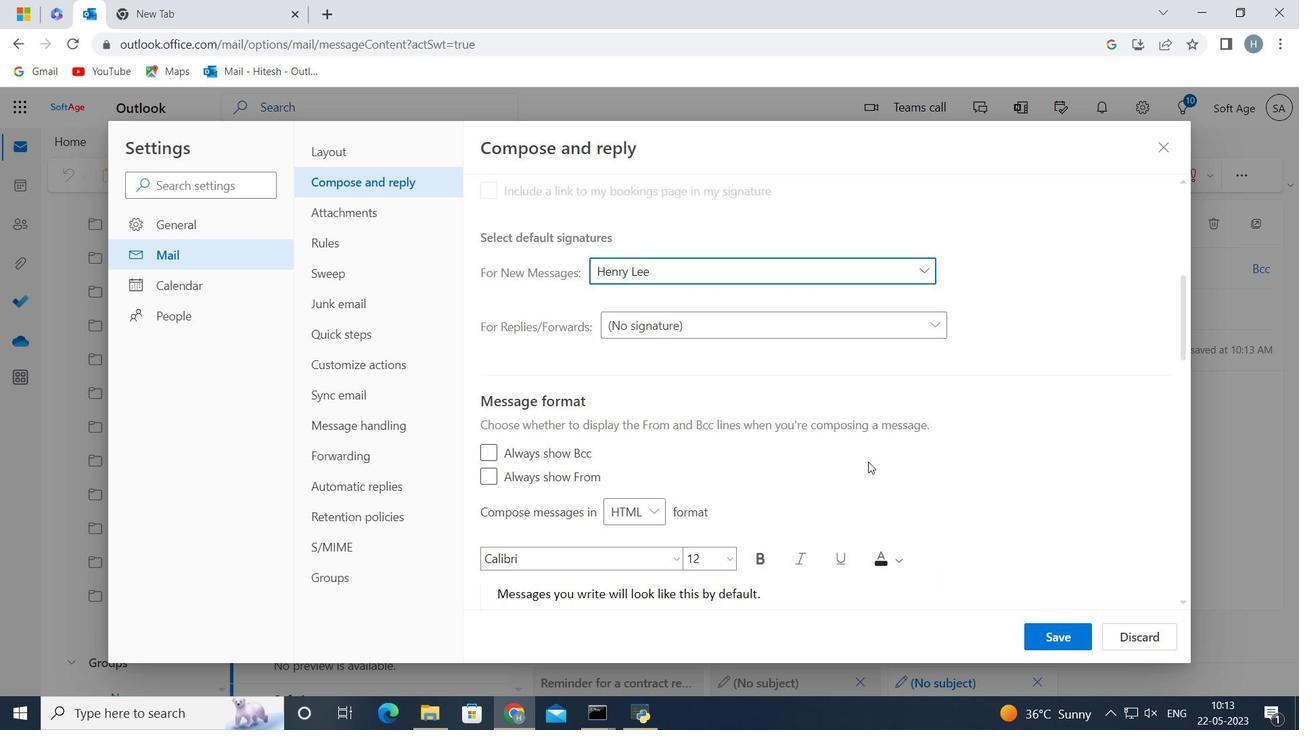 
Action: Mouse scrolled (870, 456) with delta (0, 0)
Screenshot: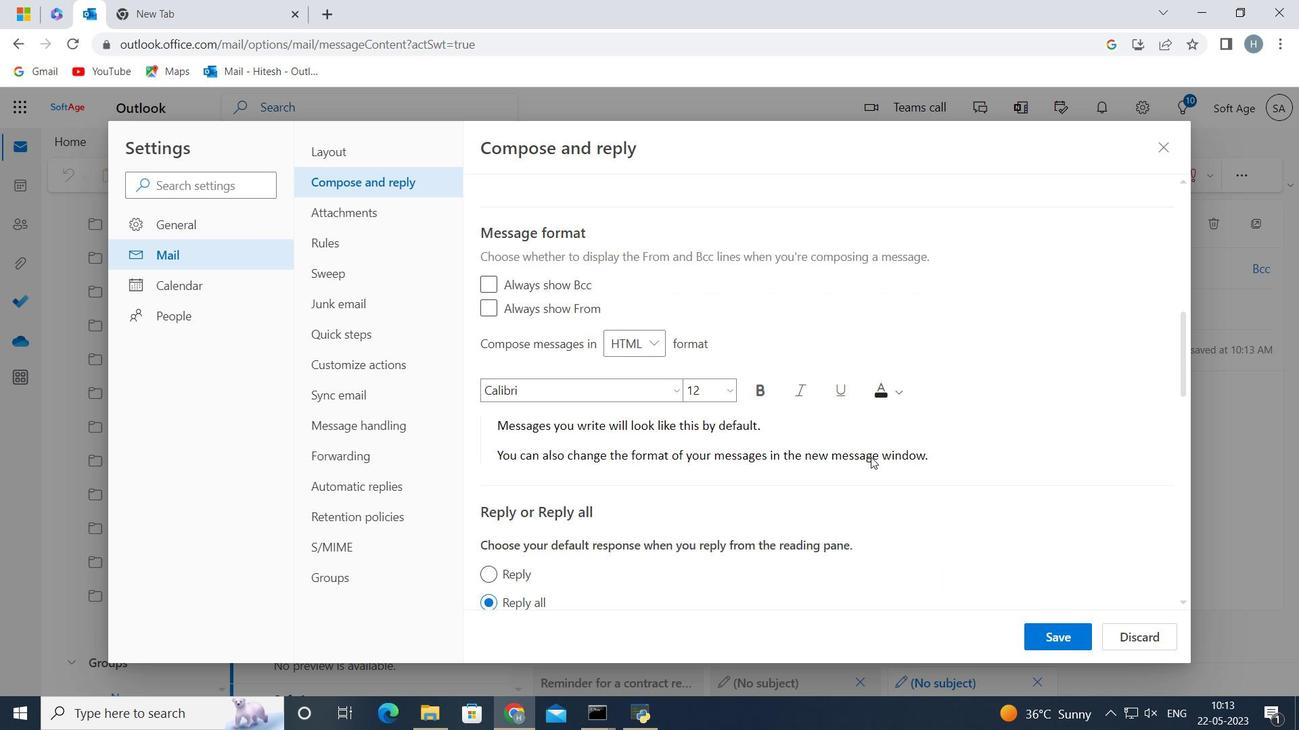 
Action: Mouse scrolled (870, 456) with delta (0, 0)
Screenshot: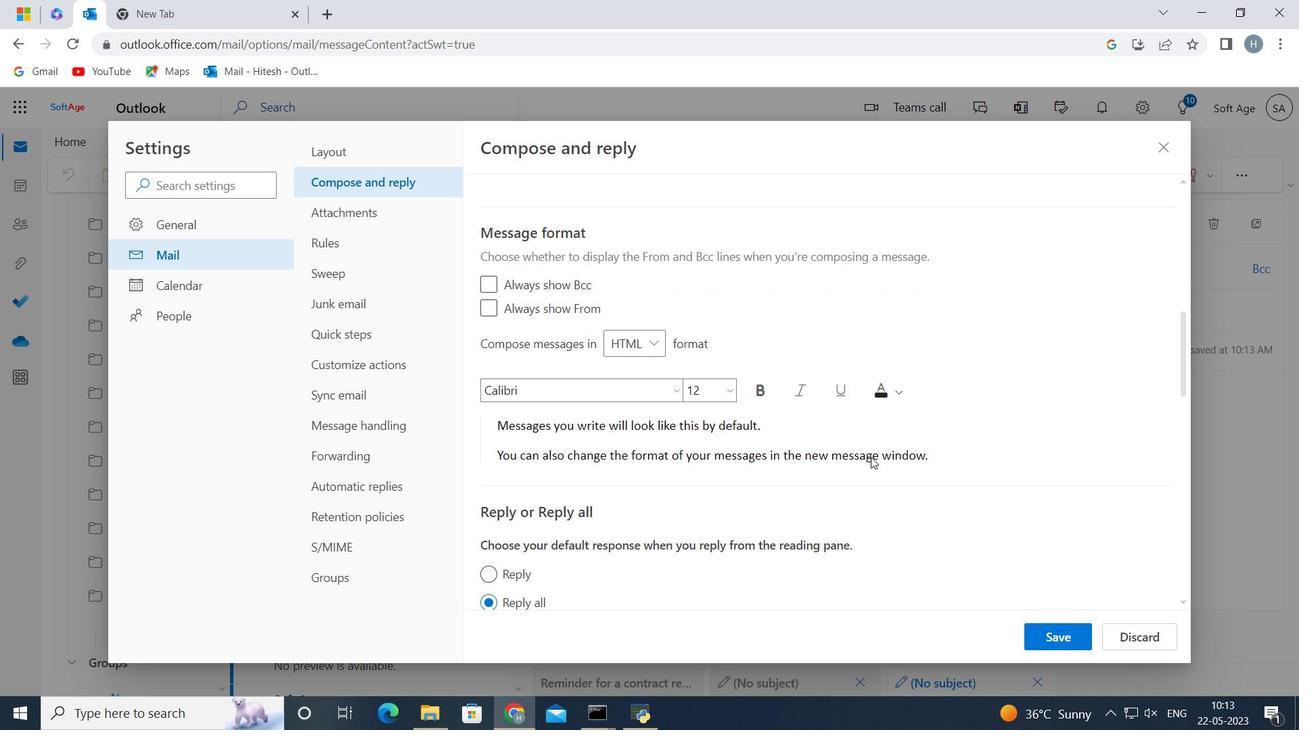 
Action: Mouse scrolled (870, 456) with delta (0, 0)
Screenshot: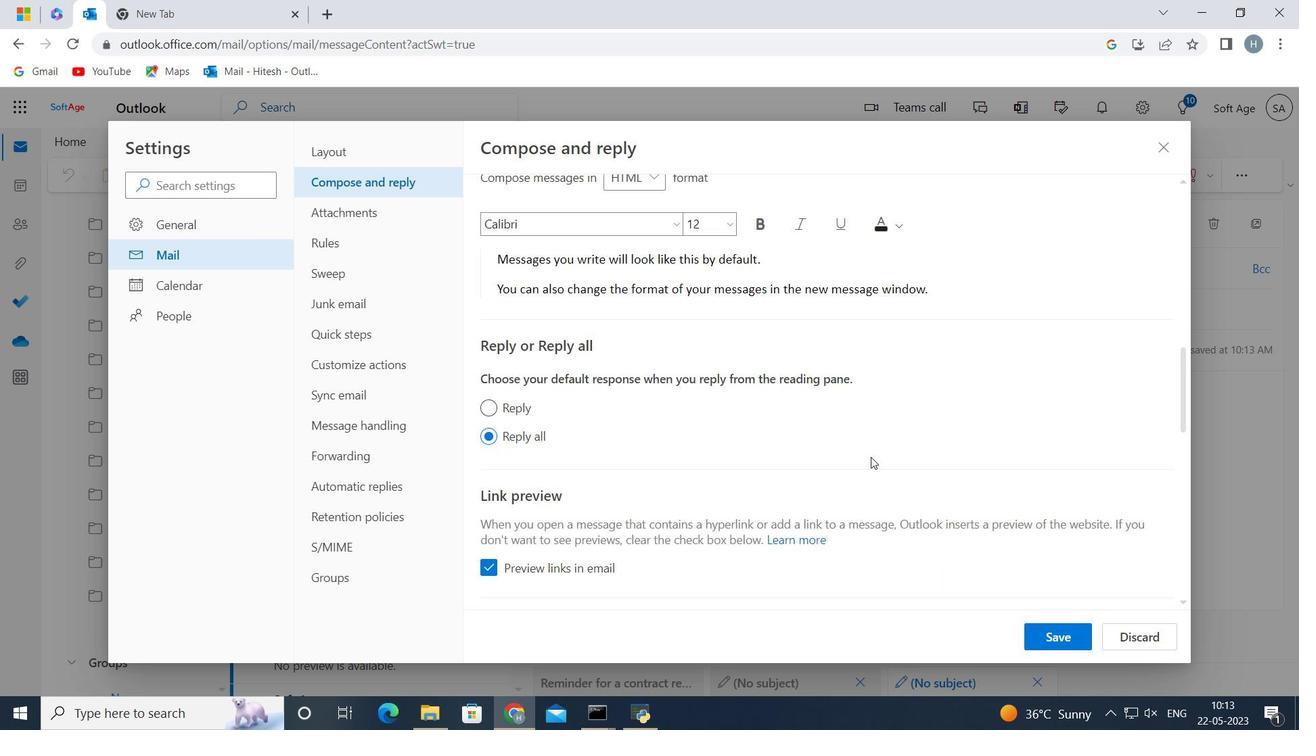 
Action: Mouse scrolled (870, 456) with delta (0, 0)
Screenshot: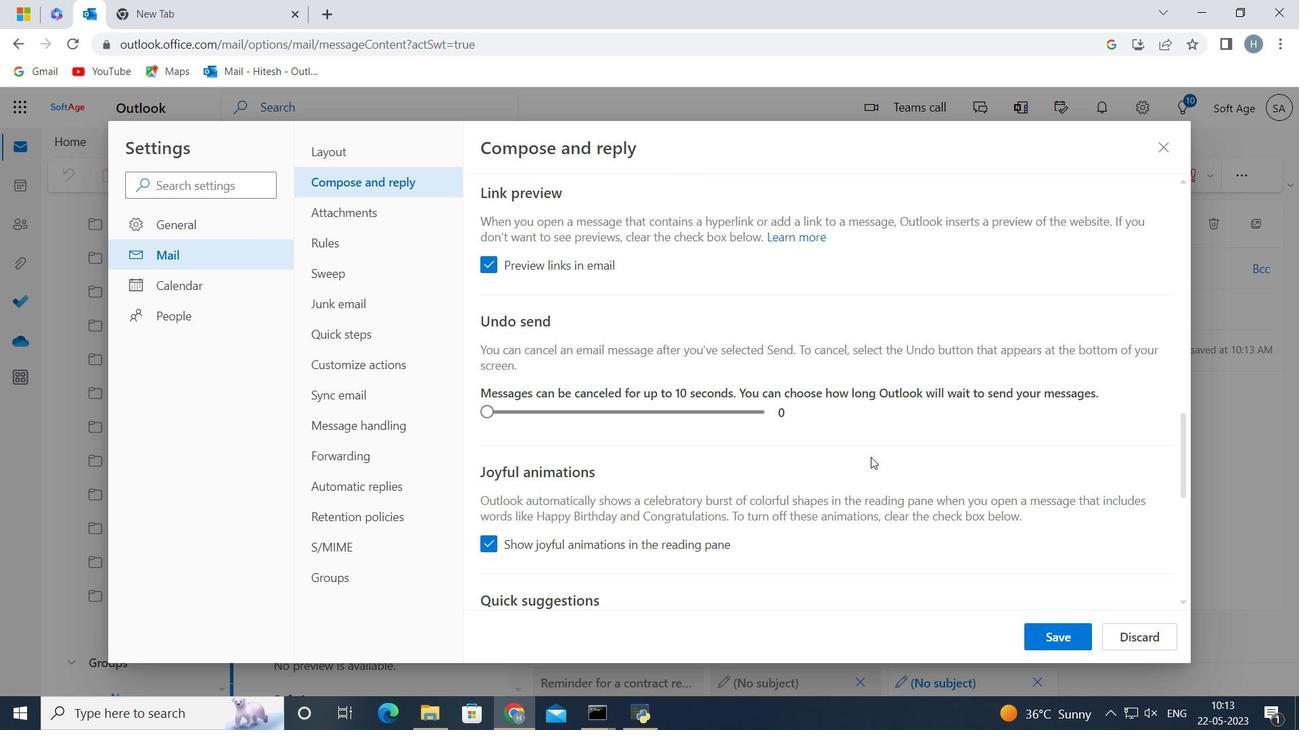 
Action: Mouse scrolled (870, 456) with delta (0, 0)
Screenshot: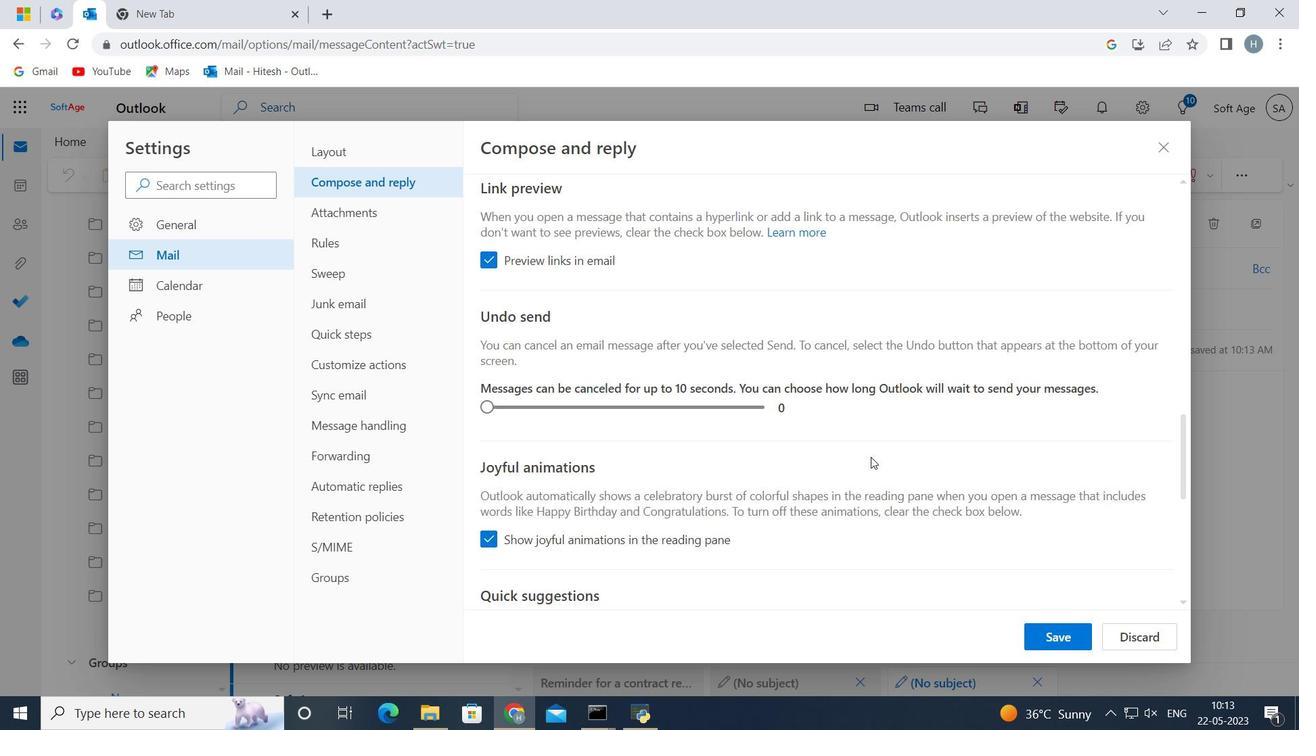 
Action: Mouse moved to (872, 457)
Screenshot: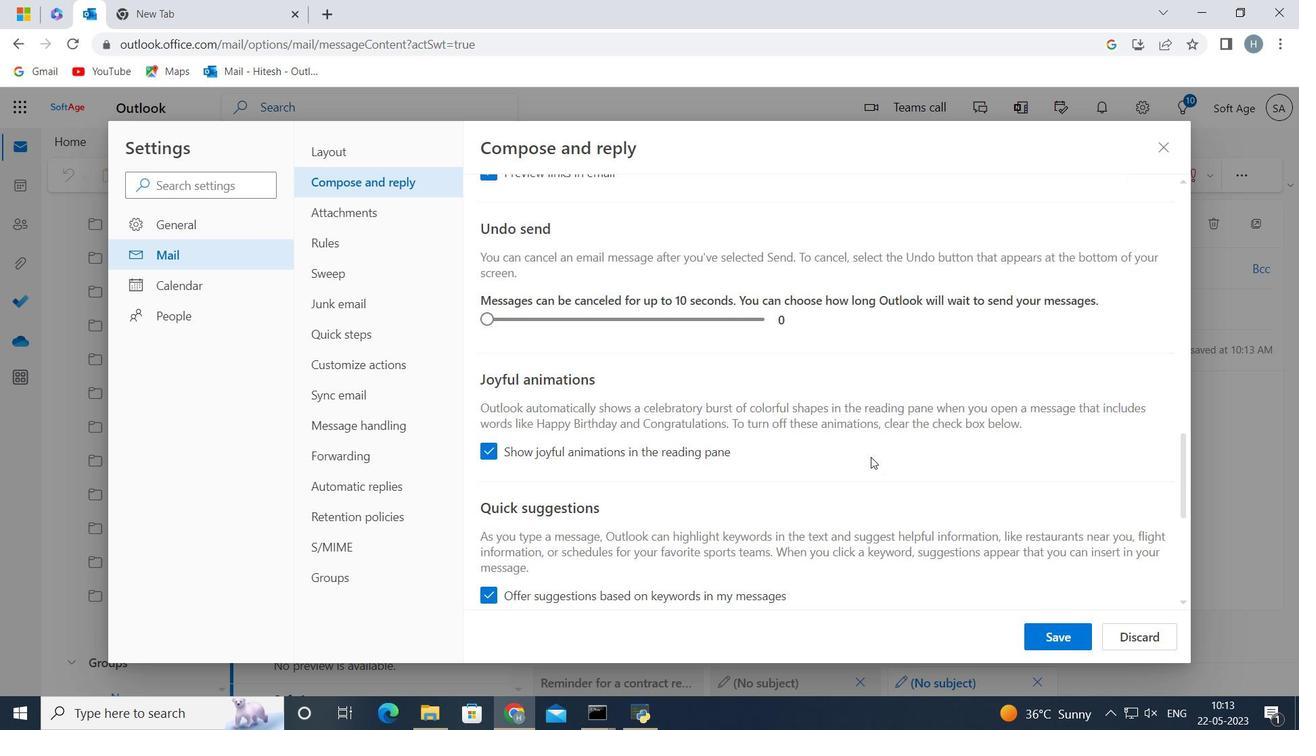 
Action: Mouse scrolled (872, 456) with delta (0, 0)
Screenshot: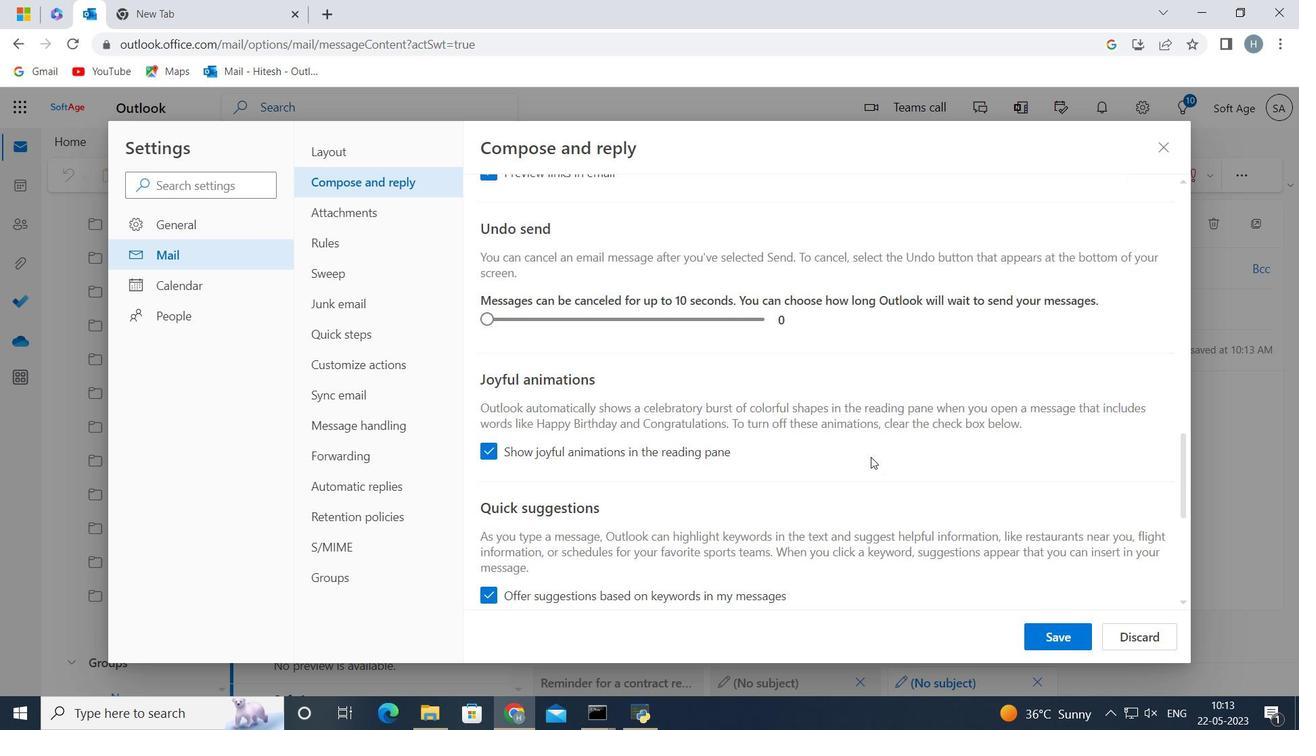 
Action: Mouse scrolled (872, 456) with delta (0, 0)
Screenshot: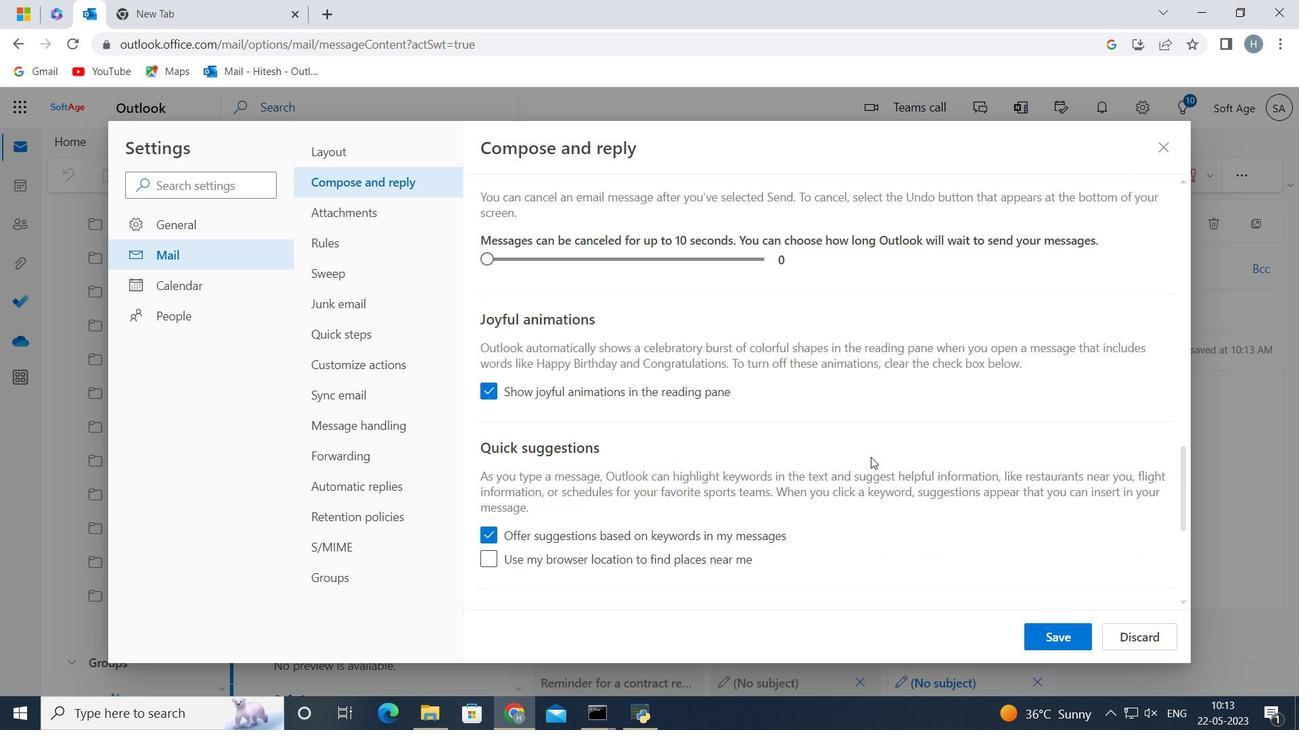 
Action: Mouse moved to (875, 460)
Screenshot: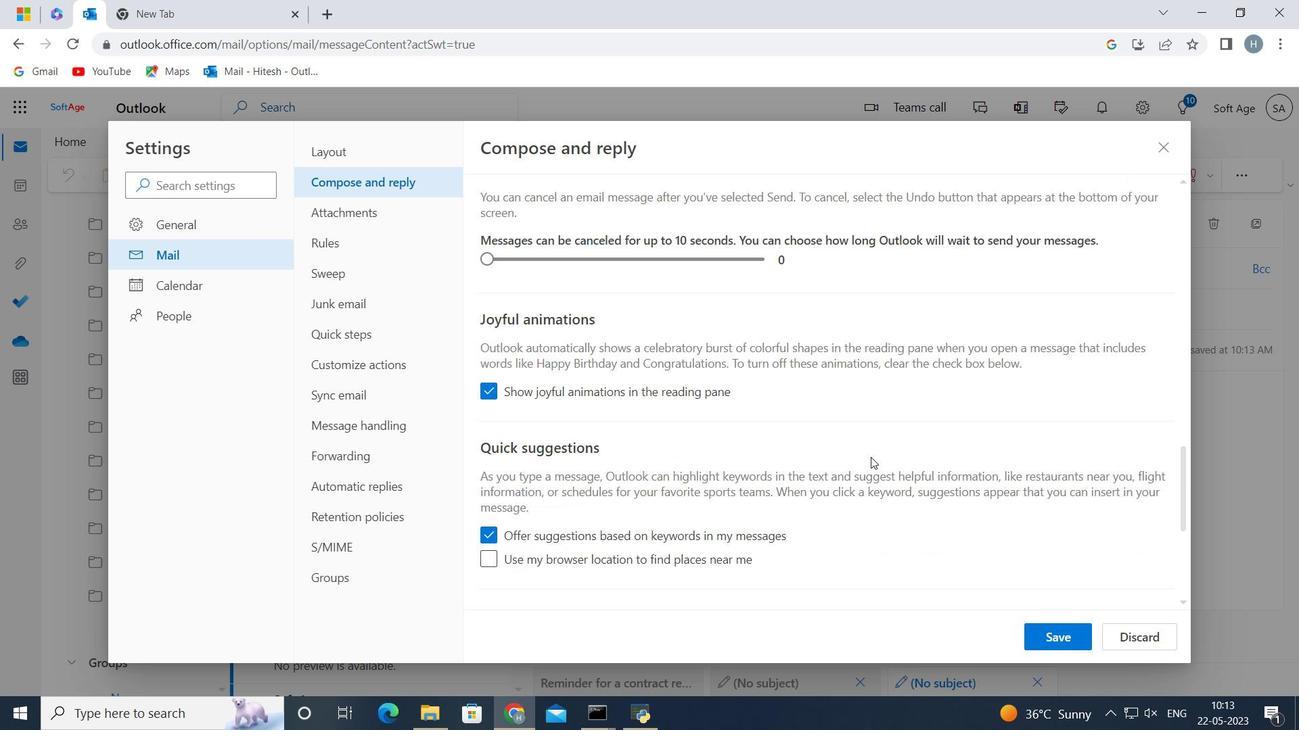 
Action: Mouse scrolled (875, 459) with delta (0, 0)
Screenshot: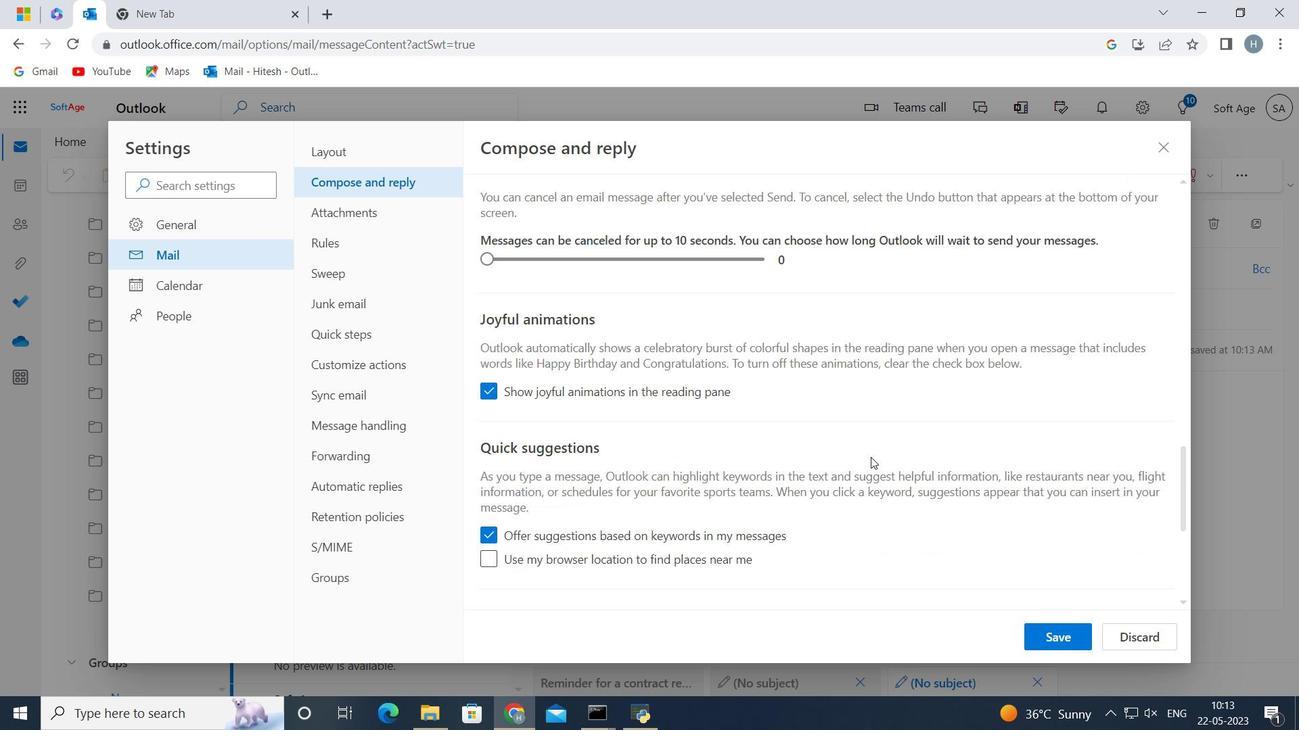 
Action: Mouse moved to (1057, 630)
Screenshot: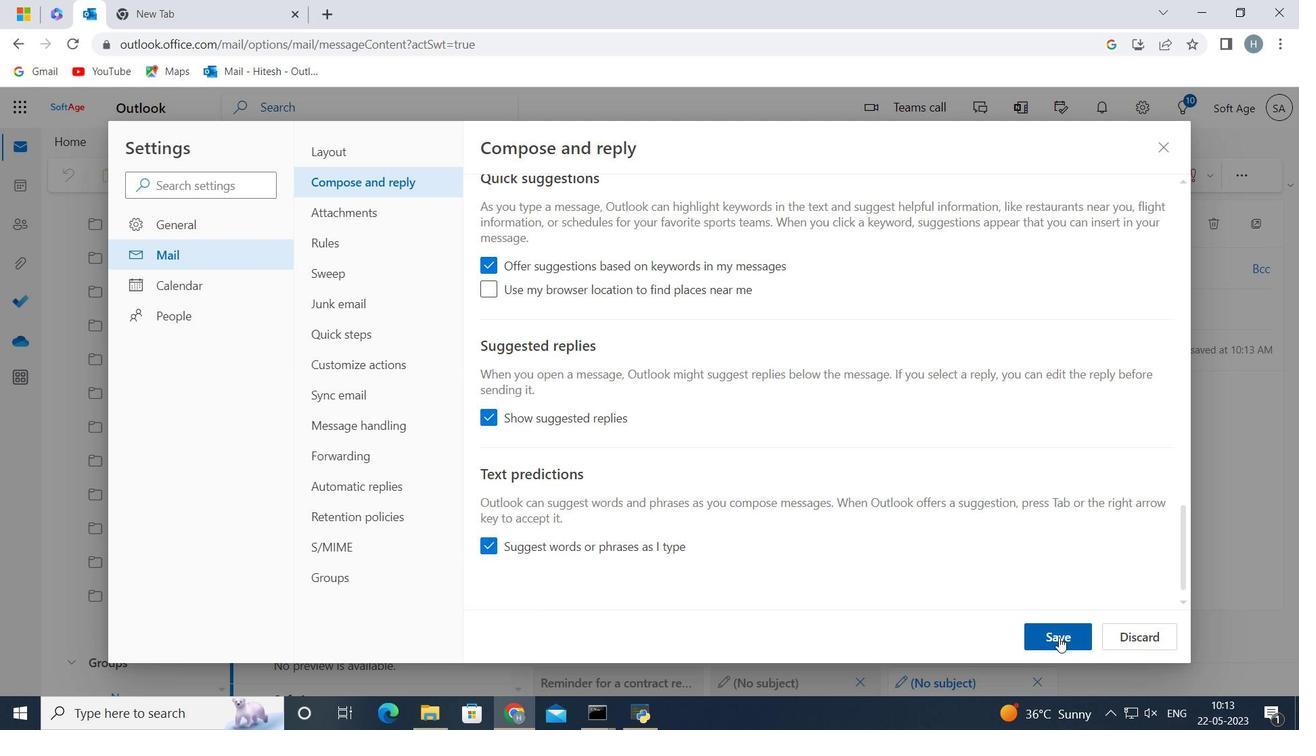 
Action: Mouse pressed left at (1057, 630)
Screenshot: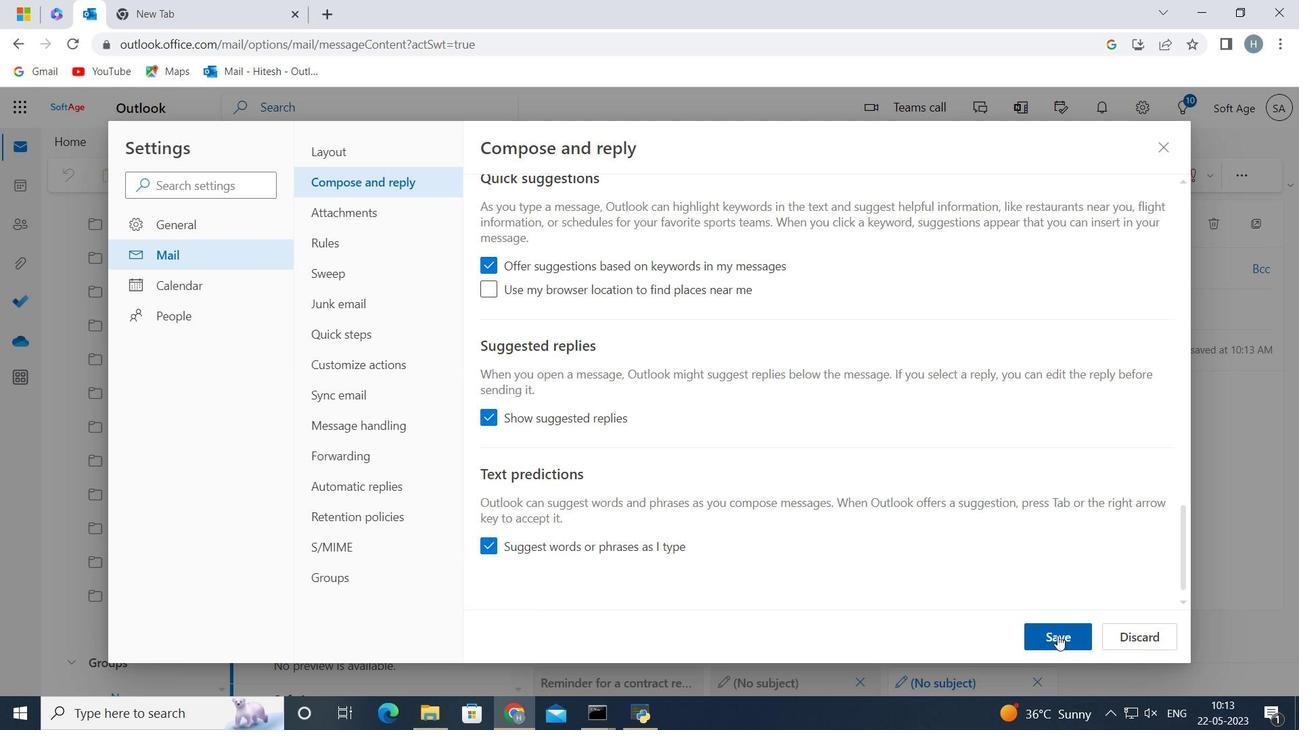 
Action: Mouse moved to (1169, 145)
Screenshot: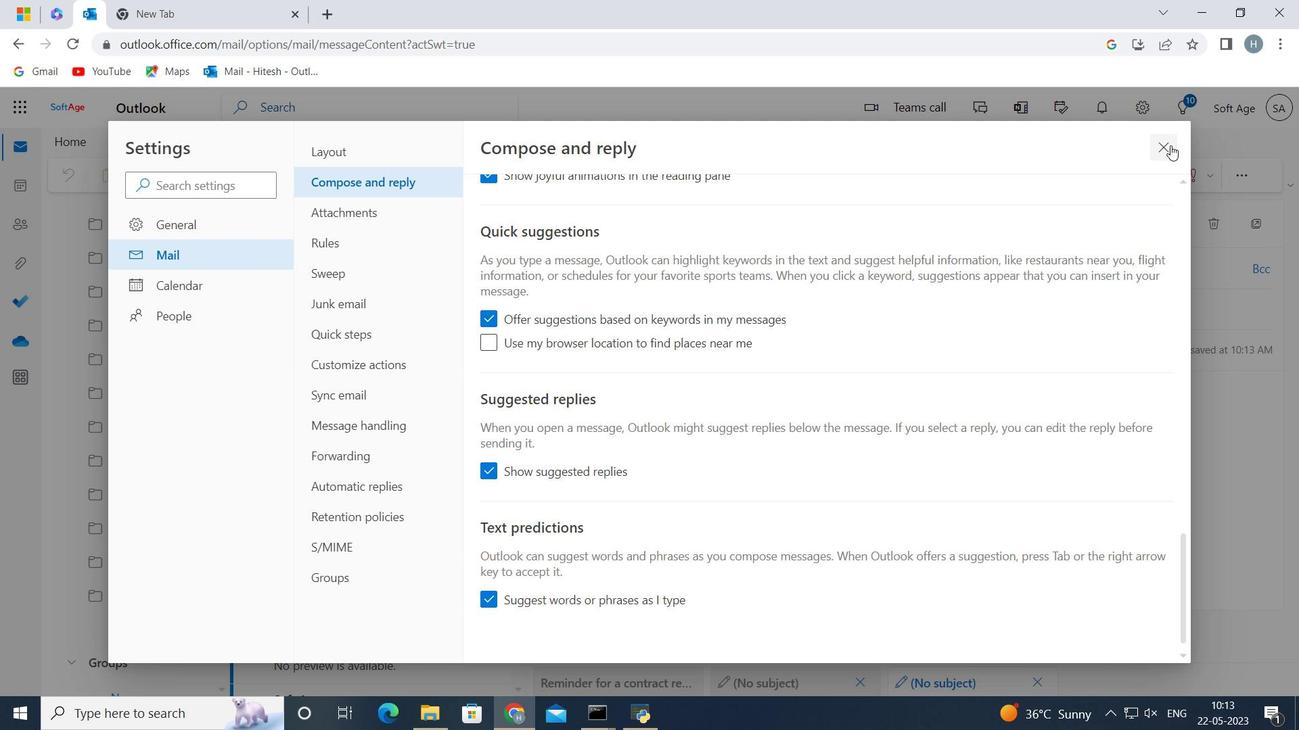 
Action: Mouse pressed left at (1169, 145)
Screenshot: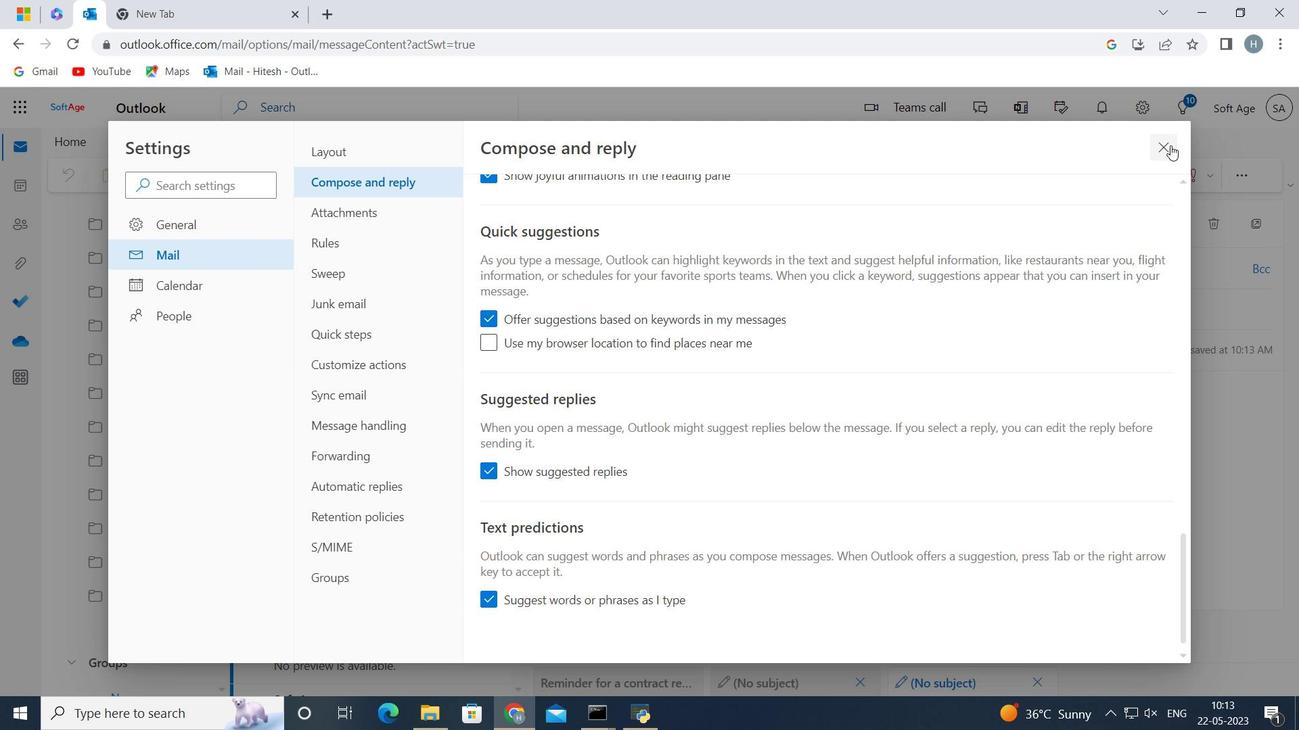 
Action: Mouse moved to (640, 434)
Screenshot: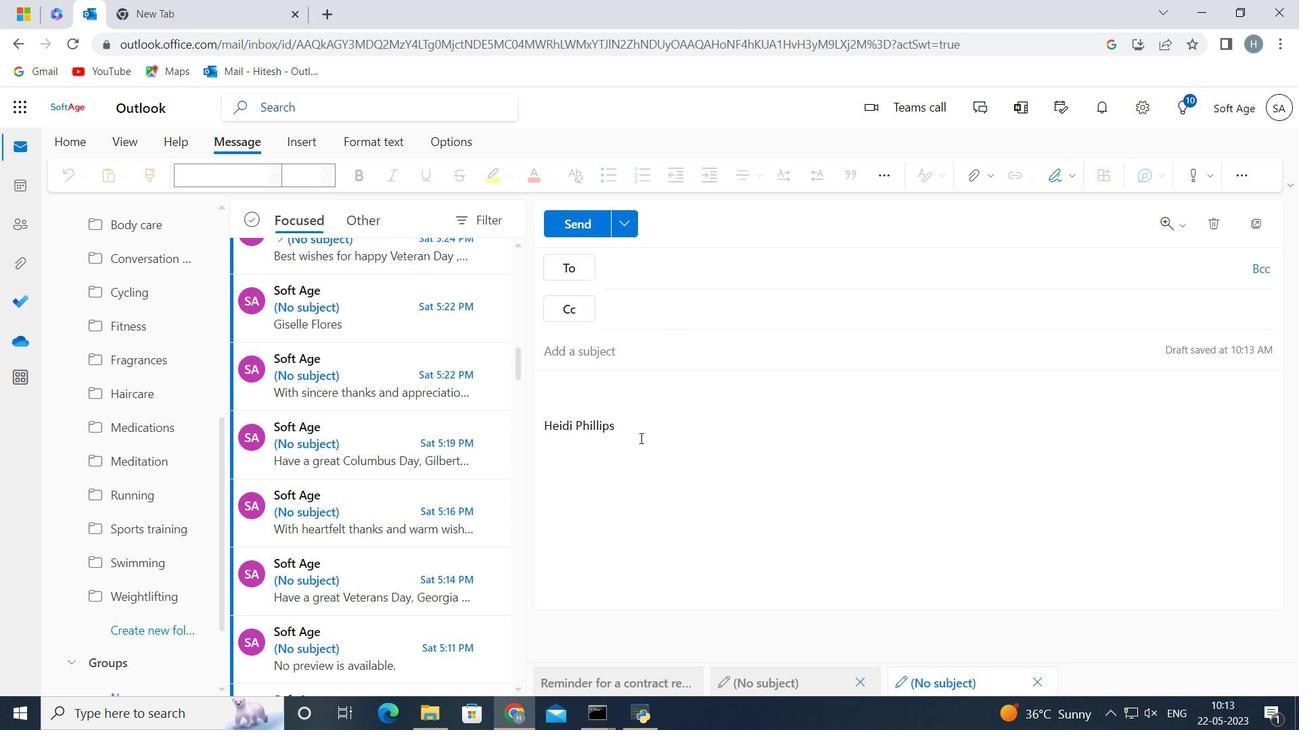 
Action: Mouse pressed left at (640, 434)
Screenshot: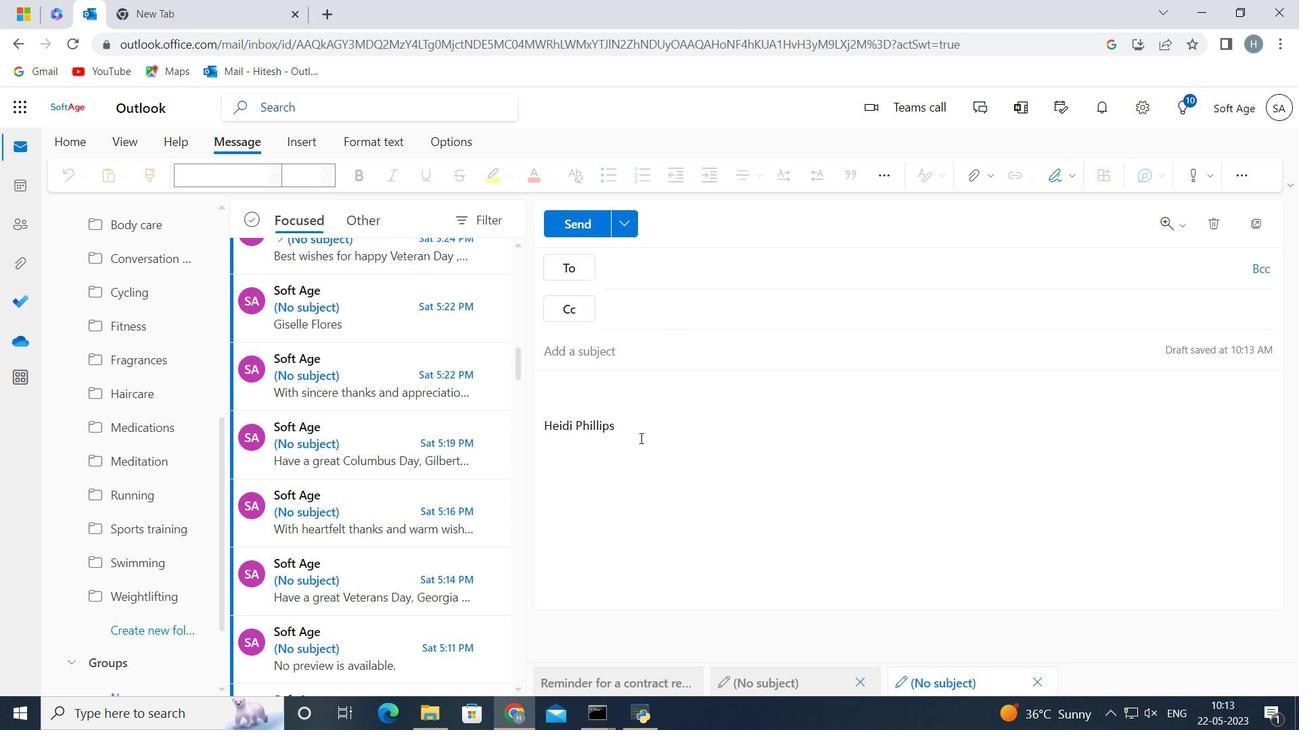 
Action: Mouse moved to (642, 422)
Screenshot: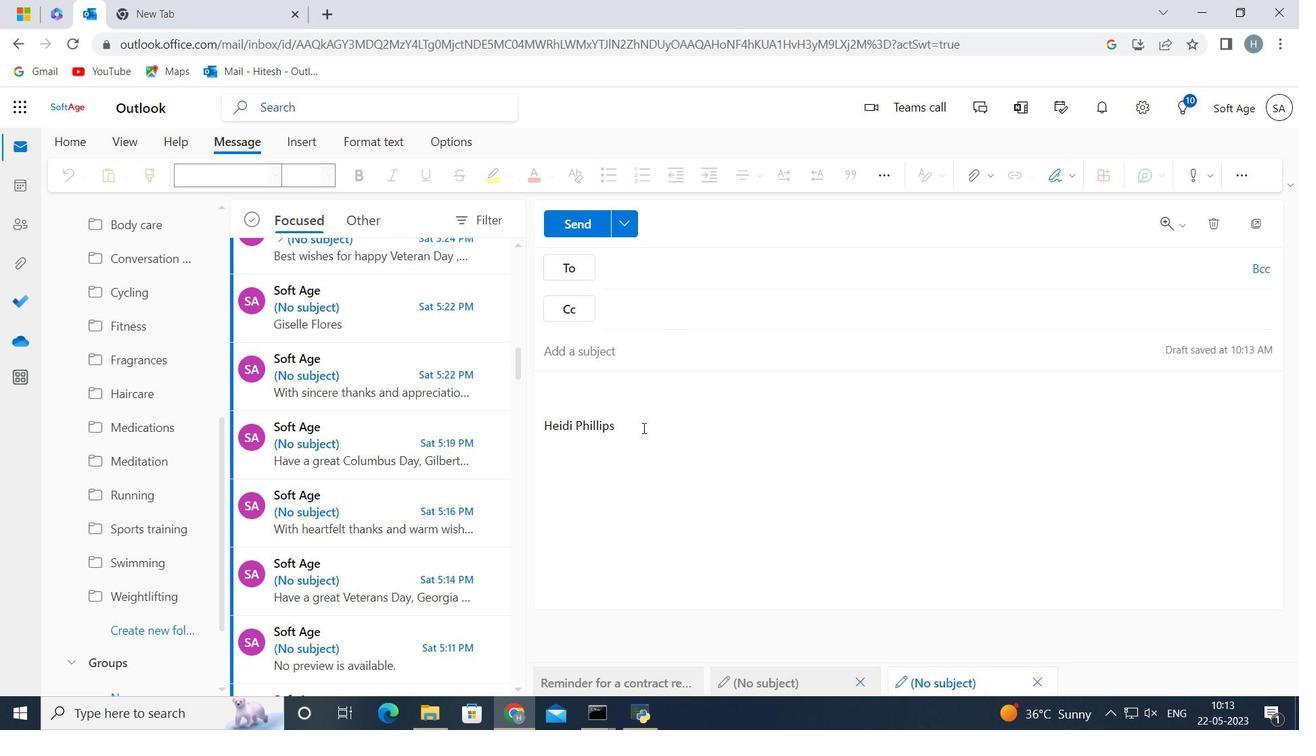 
Action: Key pressed <Key.backspace><Key.backspace><Key.backspace><Key.backspace><Key.backspace><Key.backspace><Key.backspace><Key.backspace><Key.backspace><Key.backspace><Key.backspace><Key.backspace><Key.backspace><Key.backspace><Key.backspace><Key.backspace><Key.backspace><Key.shift><Key.shift><Key.shift><Key.shift>Have<Key.space>a<Key.space>great<Key.space><Key.shift>Christmas<Key.space><Key.shift>Eve
Screenshot: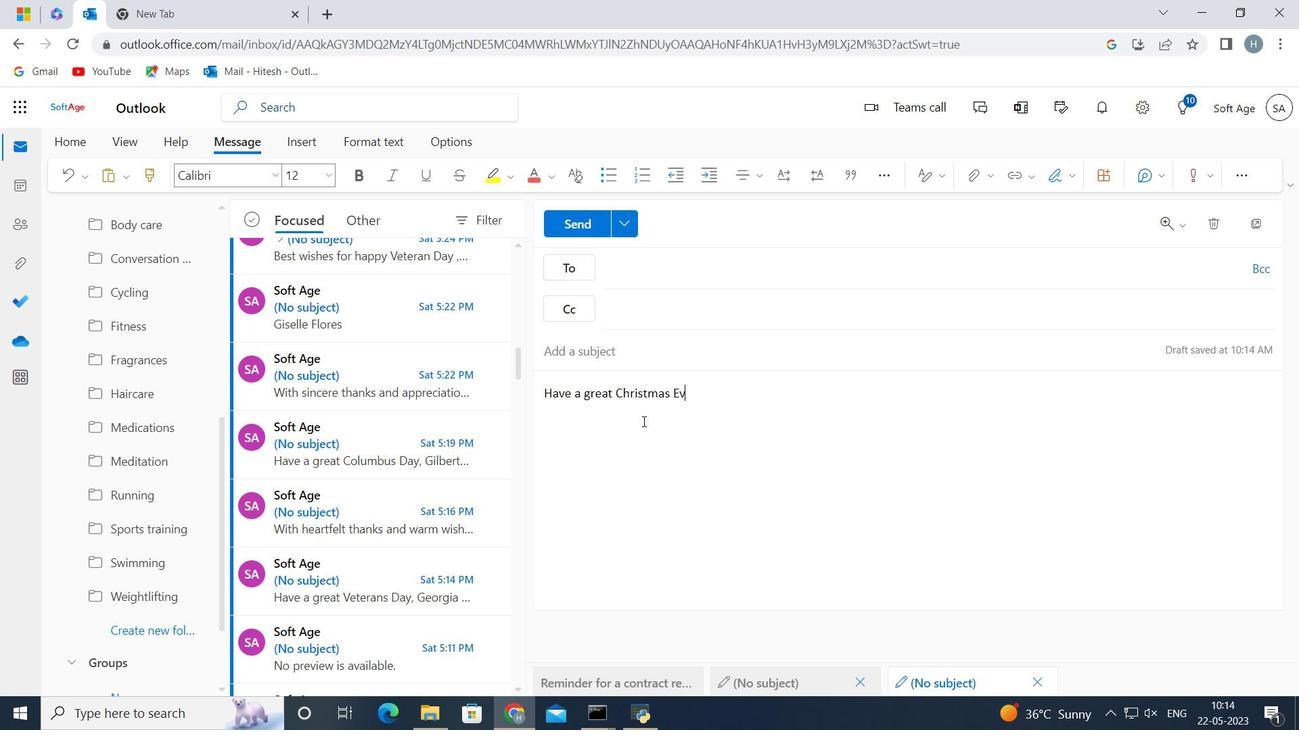 
Action: Mouse moved to (649, 263)
Screenshot: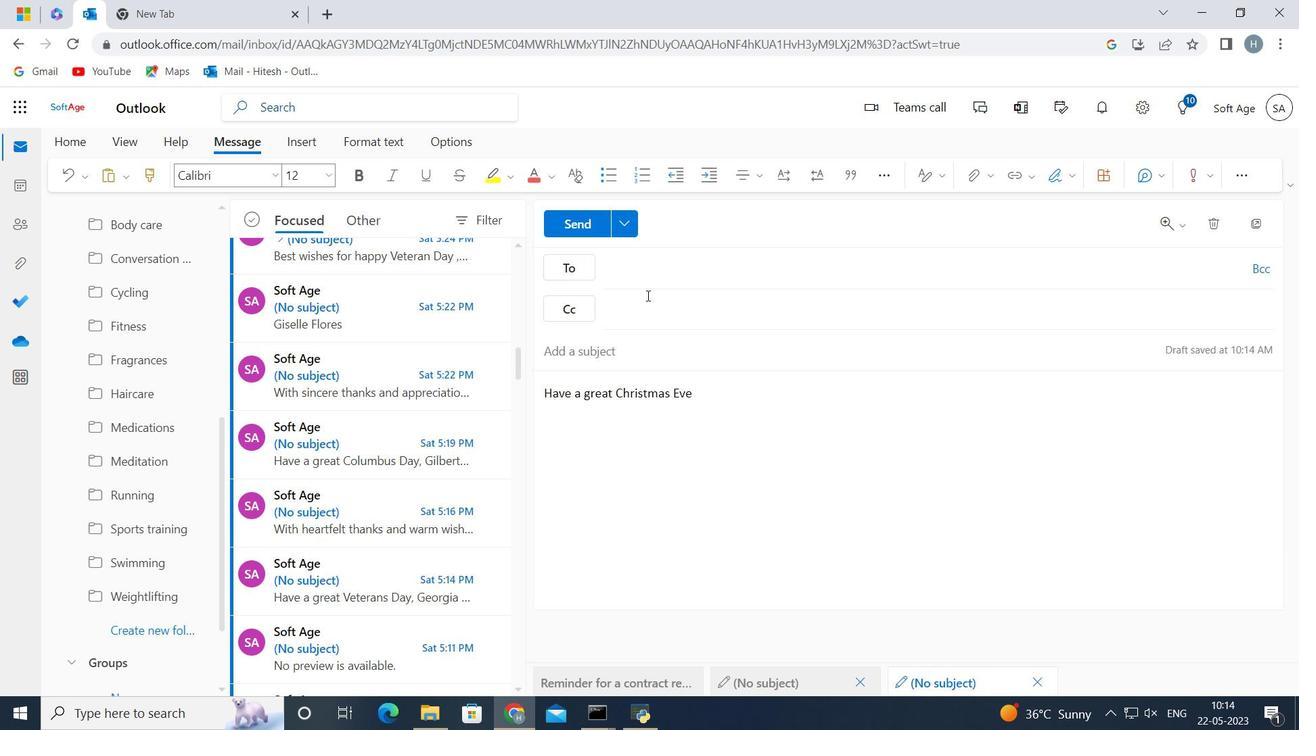 
Action: Mouse pressed left at (649, 263)
Screenshot: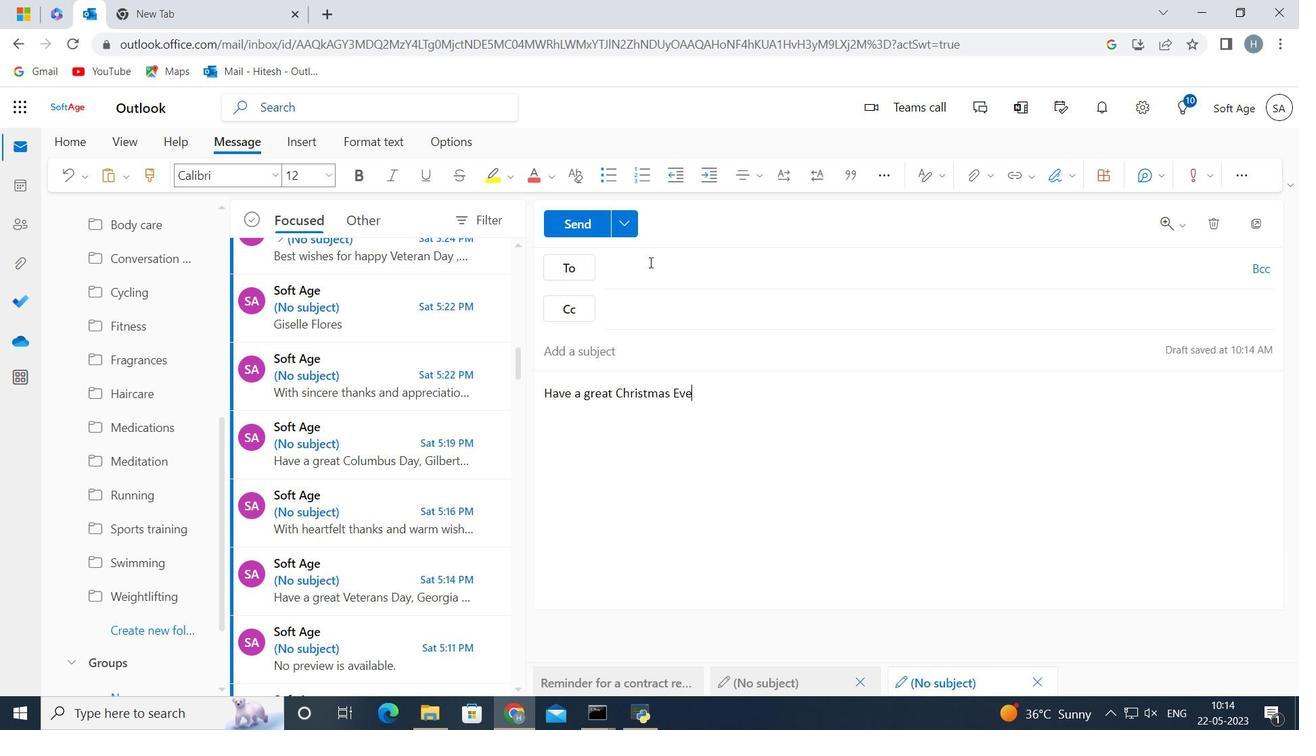 
Action: Key pressed softage.8<Key.shift><Key.shift>@softage.net
Screenshot: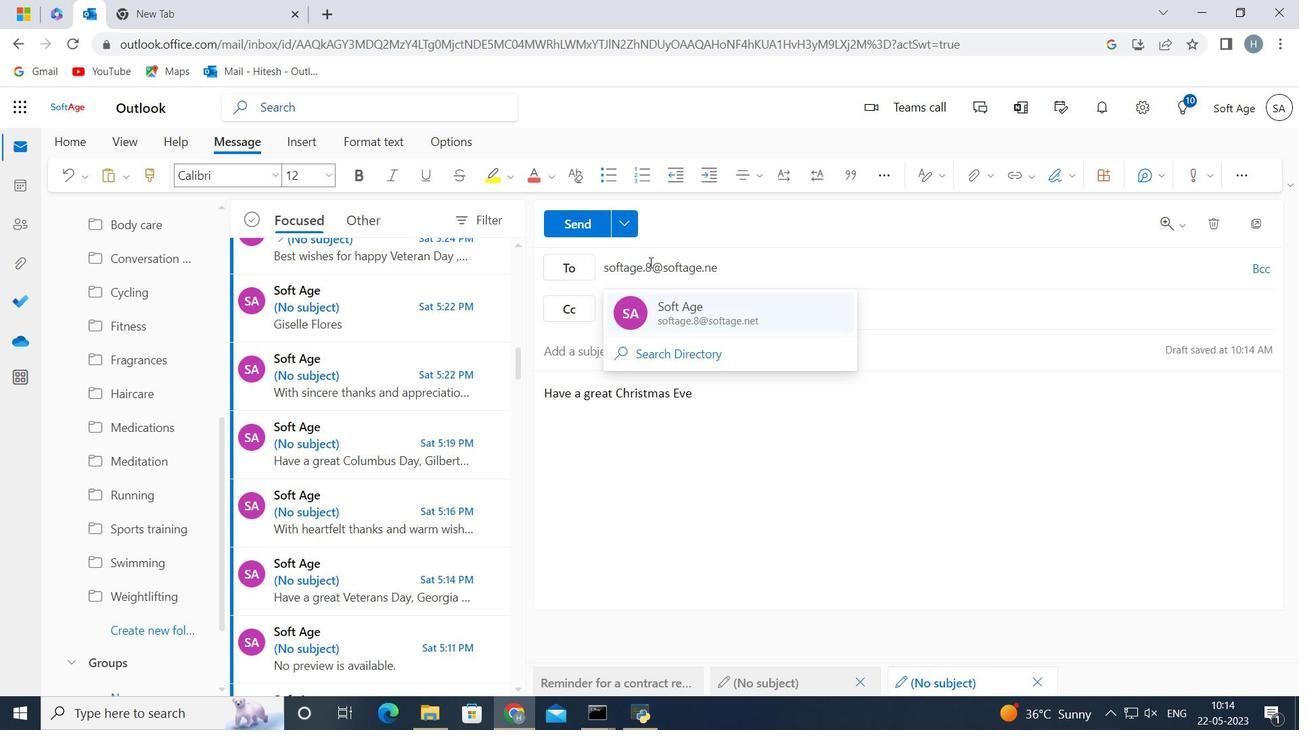 
Action: Mouse moved to (652, 309)
Screenshot: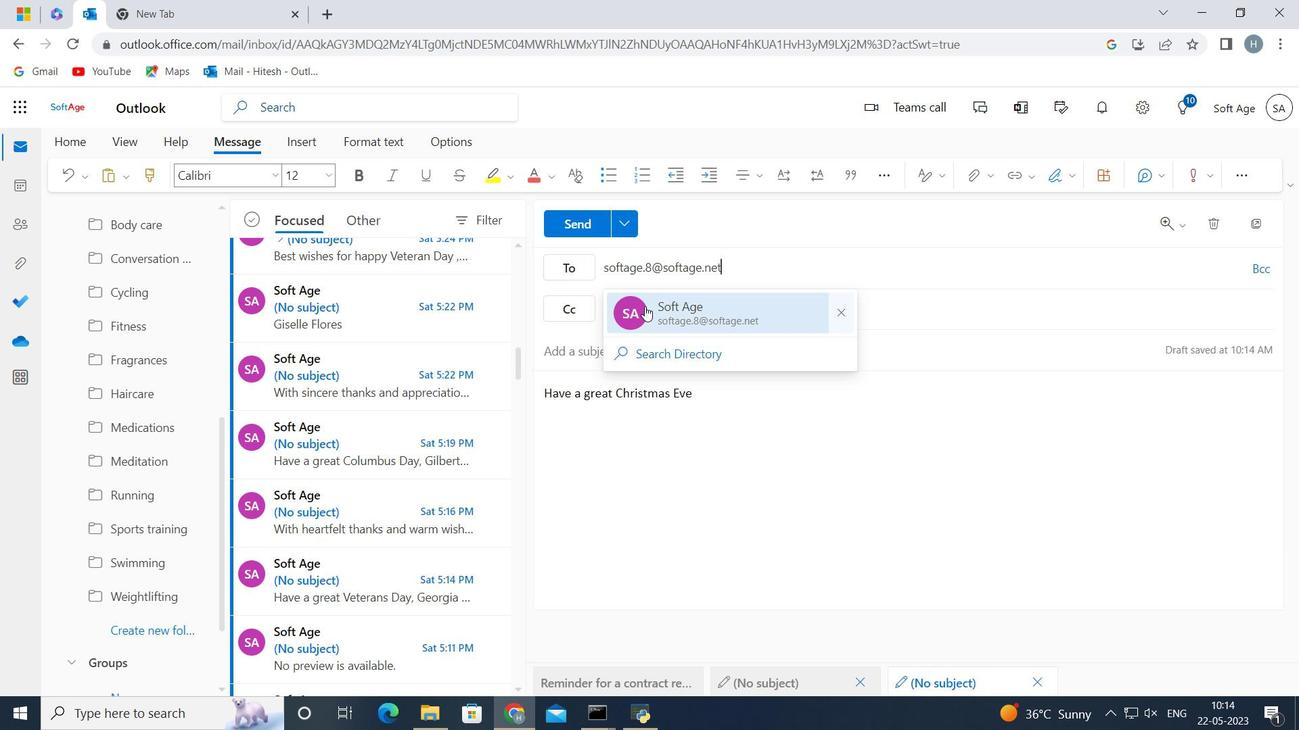 
Action: Mouse pressed left at (652, 309)
Screenshot: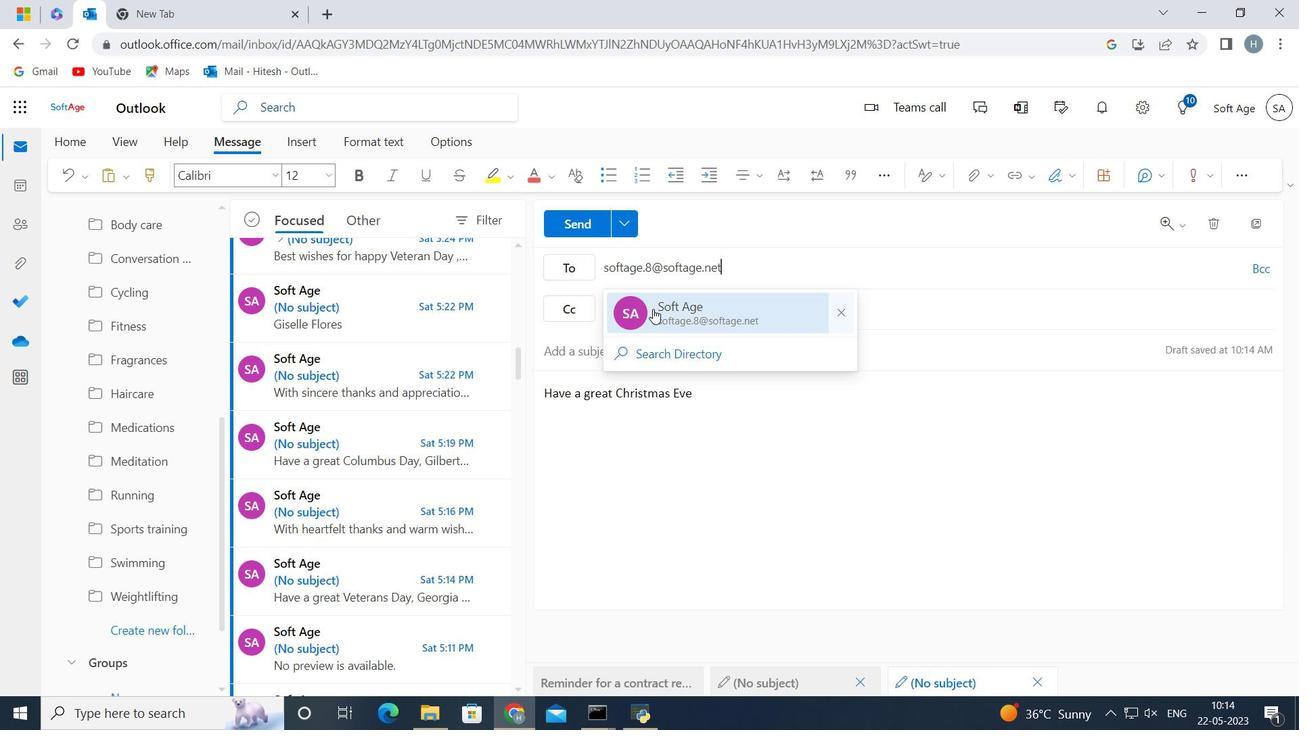 
Action: Mouse moved to (163, 628)
Screenshot: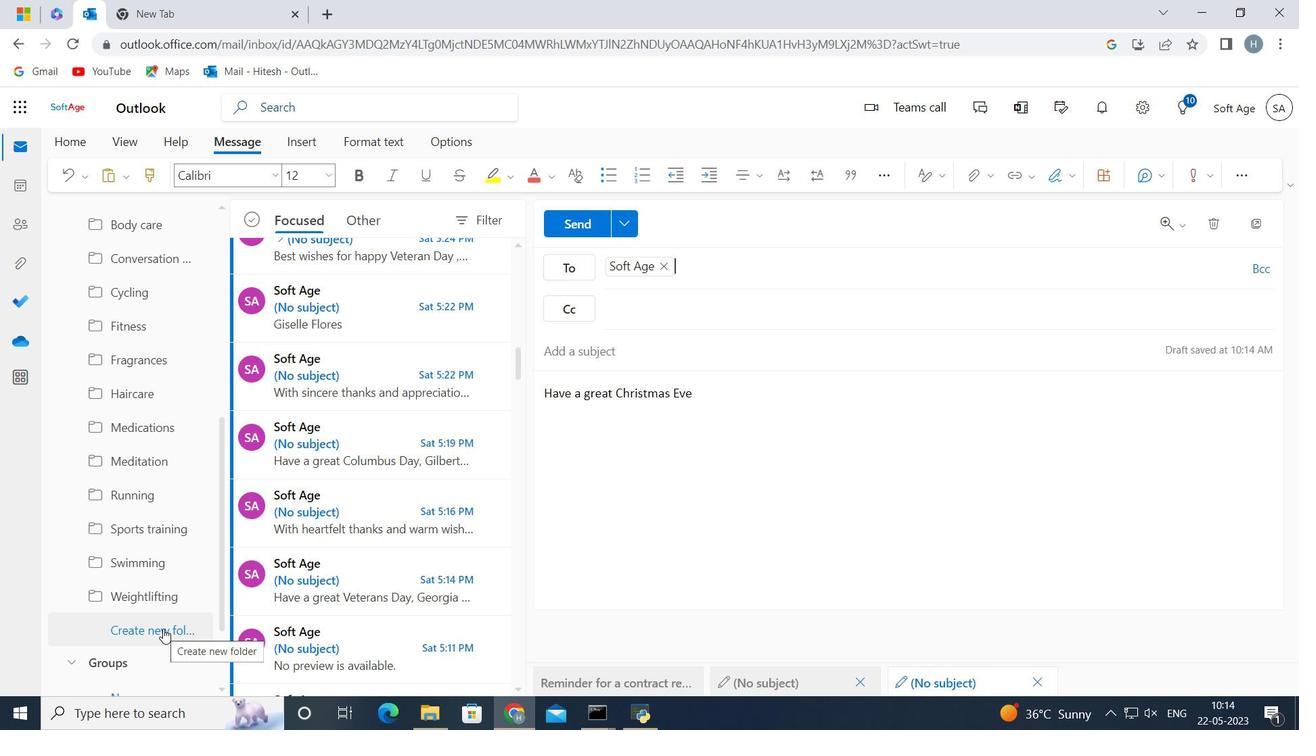 
Action: Mouse pressed left at (163, 628)
Screenshot: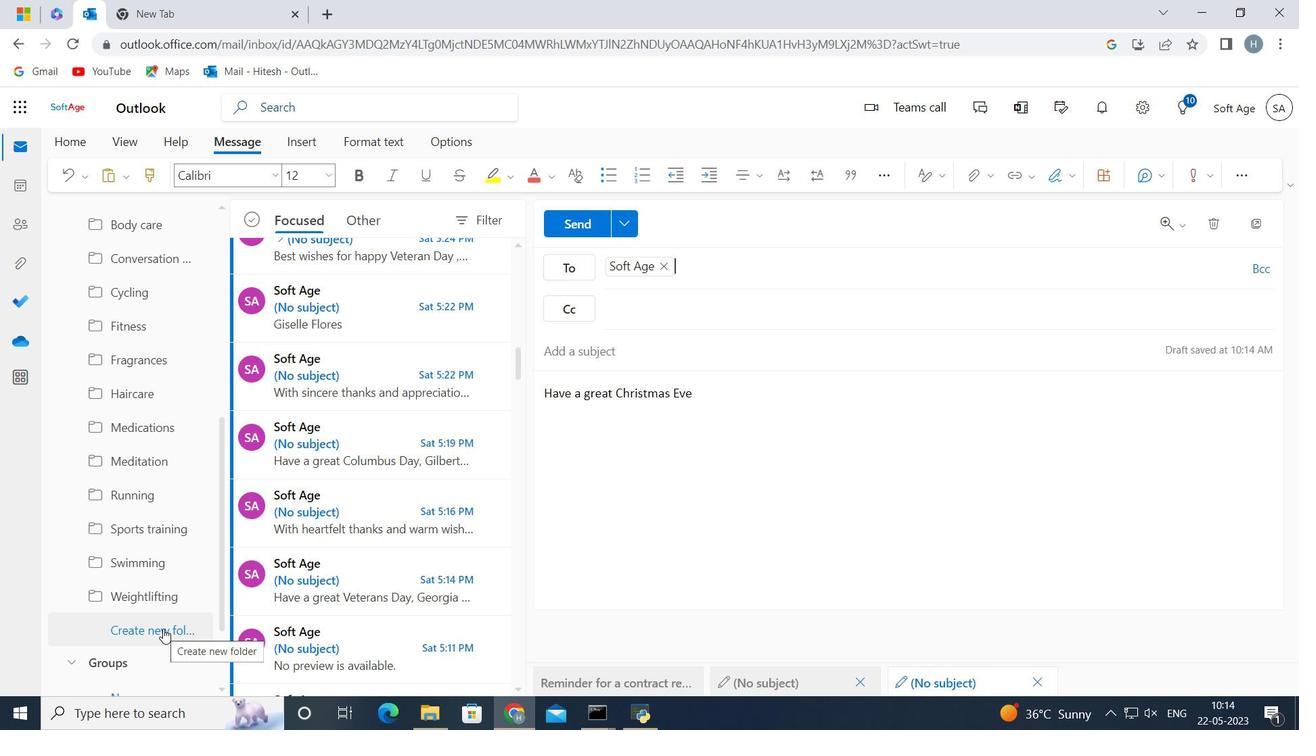 
Action: Mouse moved to (166, 624)
Screenshot: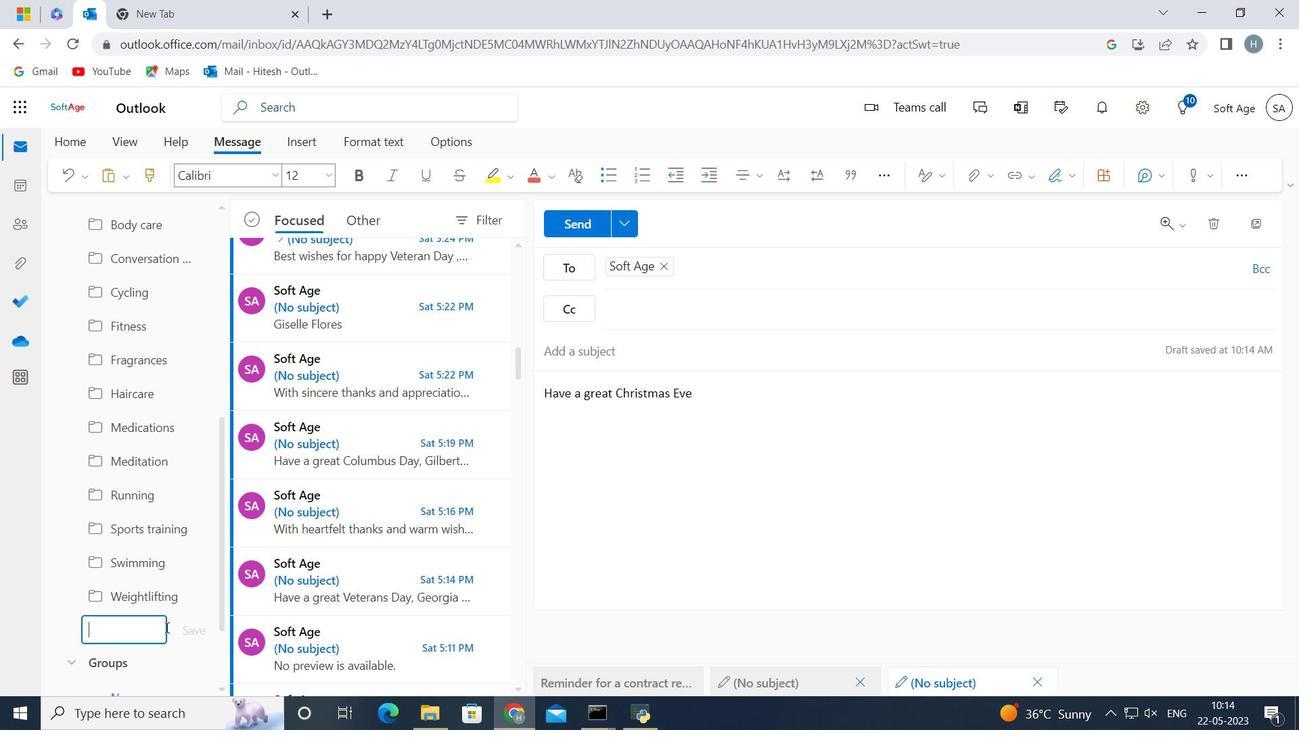 
Action: Key pressed <Key.shift><Key.shift><Key.shift>Nutrition
Screenshot: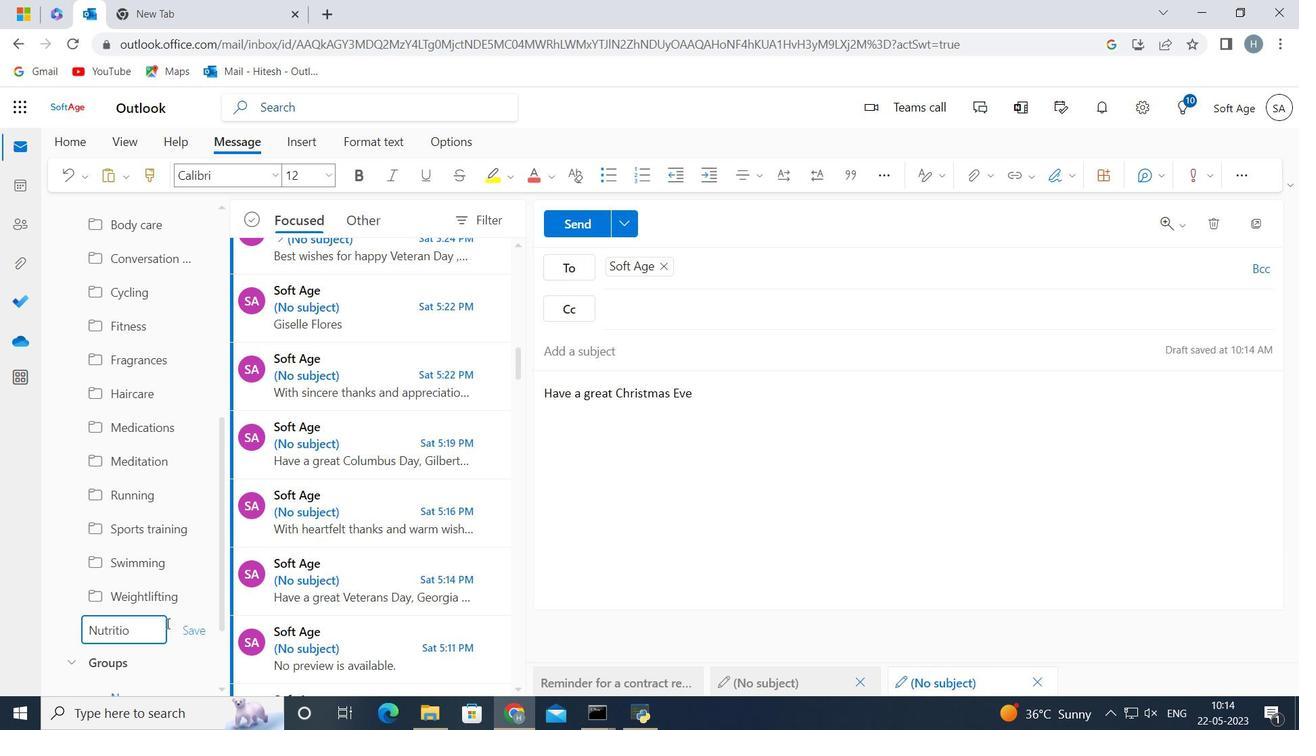 
Action: Mouse moved to (195, 627)
Screenshot: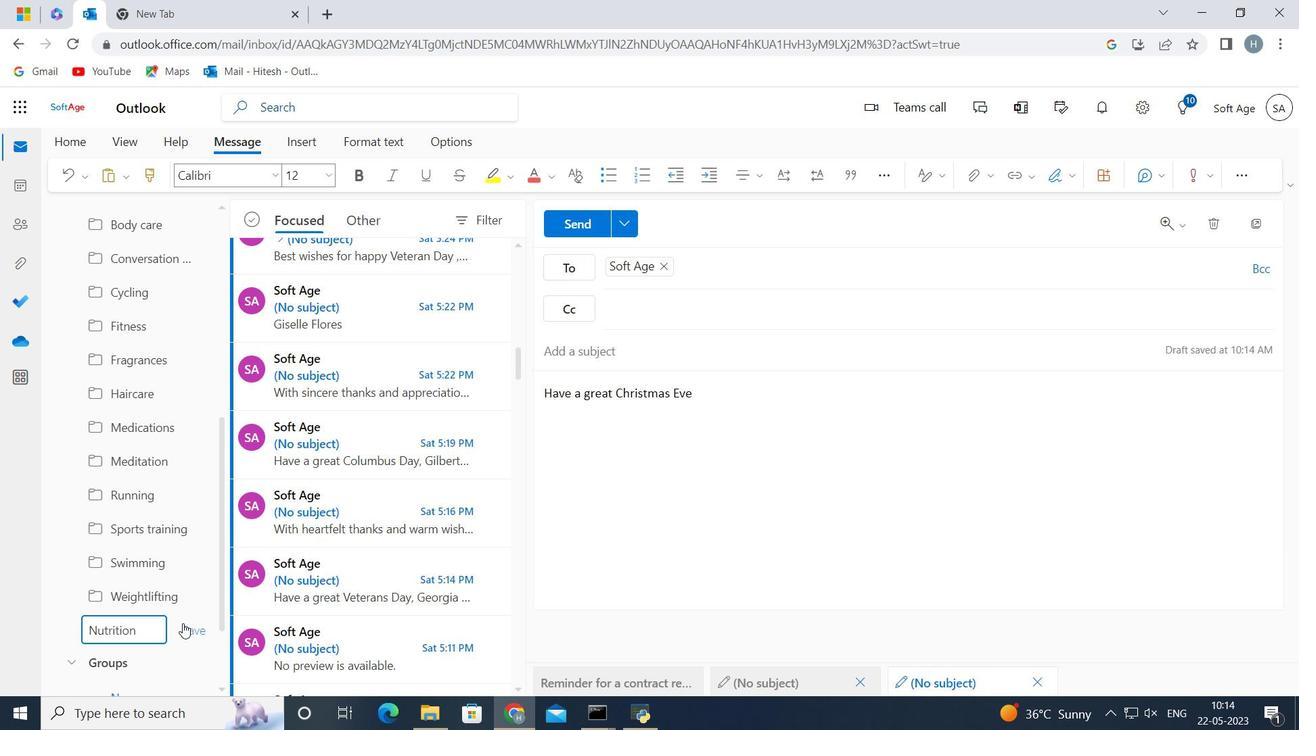 
Action: Mouse pressed left at (195, 627)
Screenshot: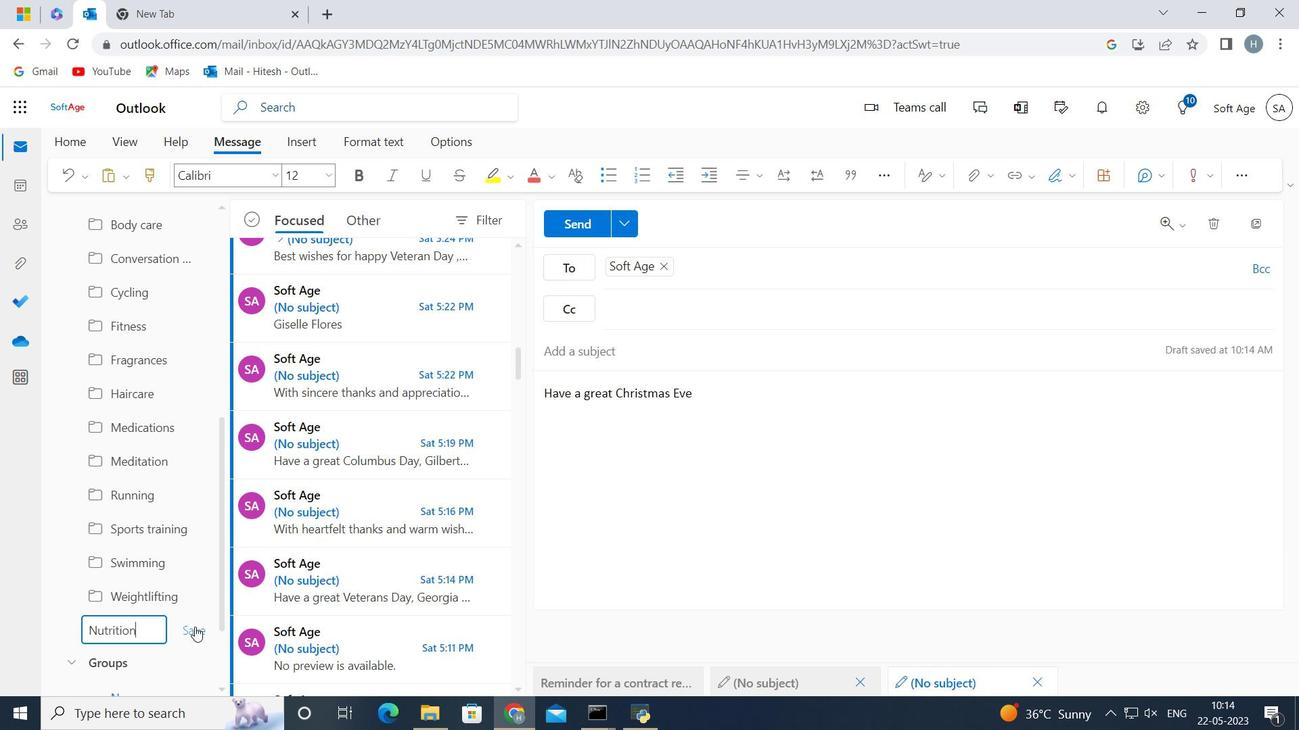 
Action: Mouse moved to (573, 221)
Screenshot: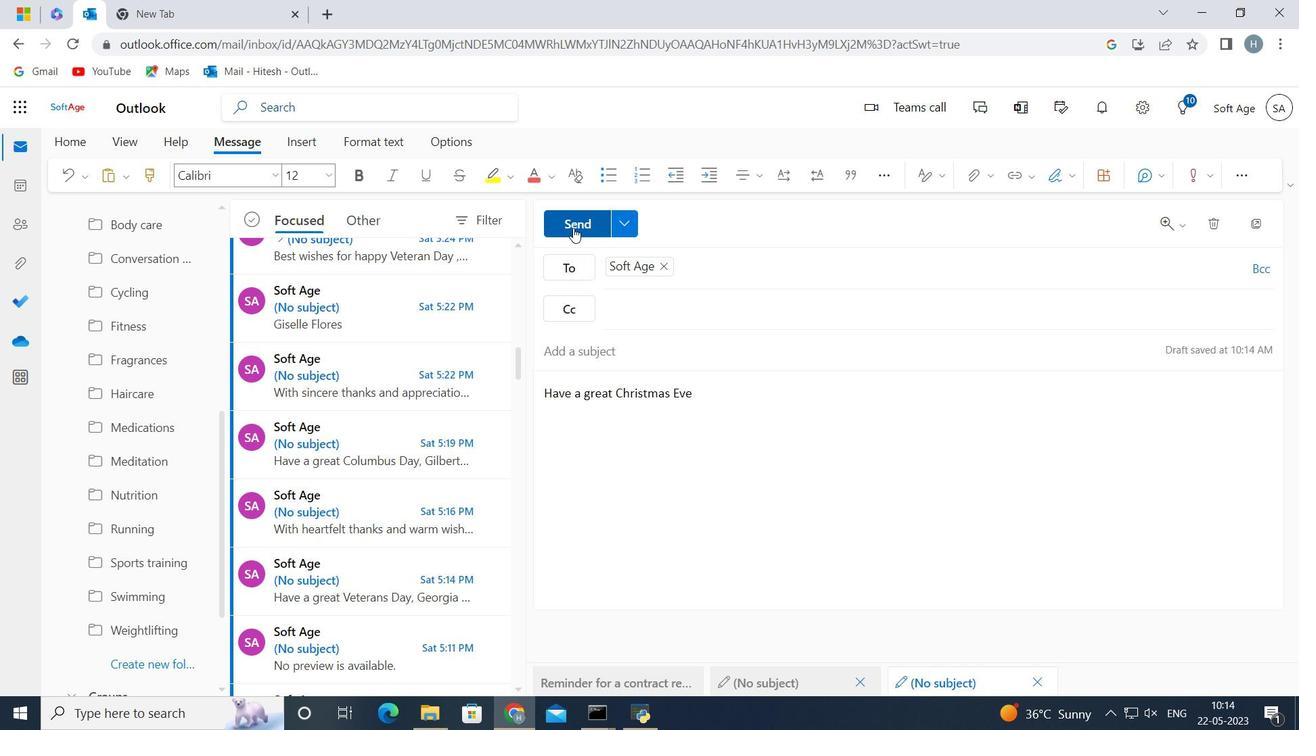 
Action: Mouse pressed left at (573, 221)
Screenshot: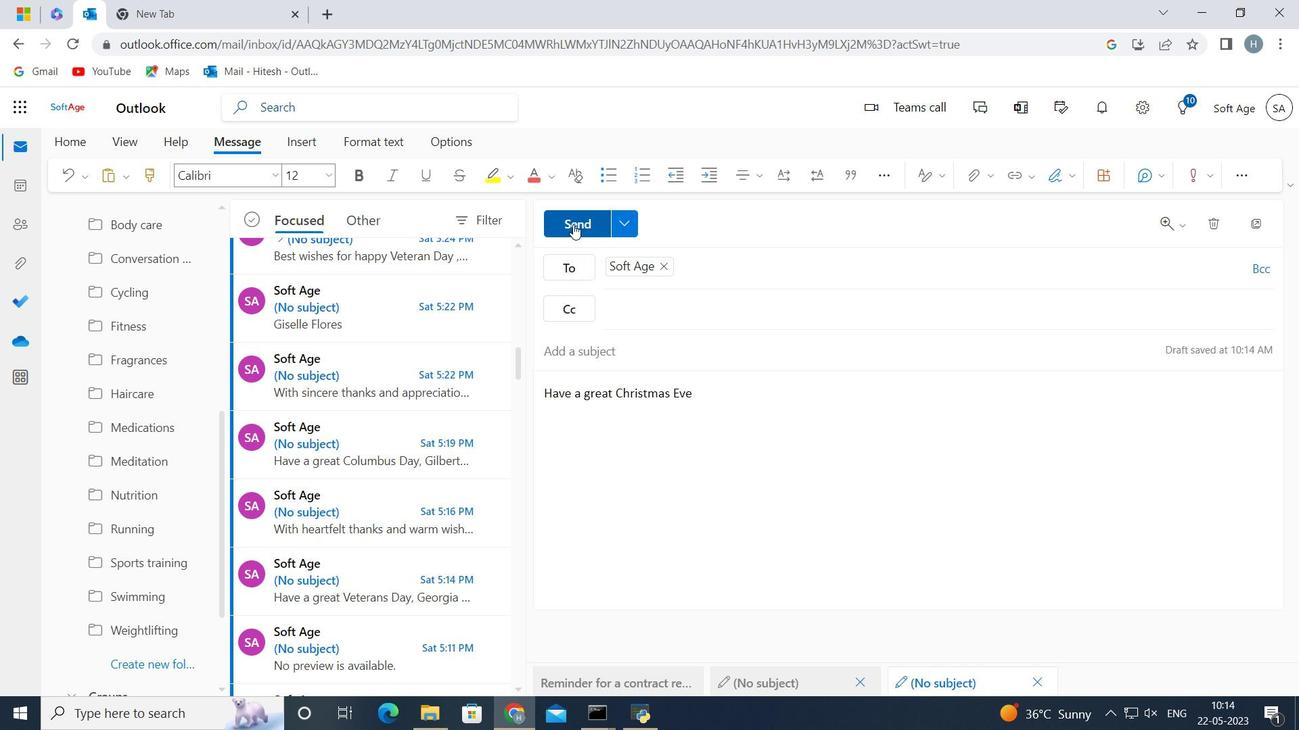 
Action: Mouse moved to (638, 431)
Screenshot: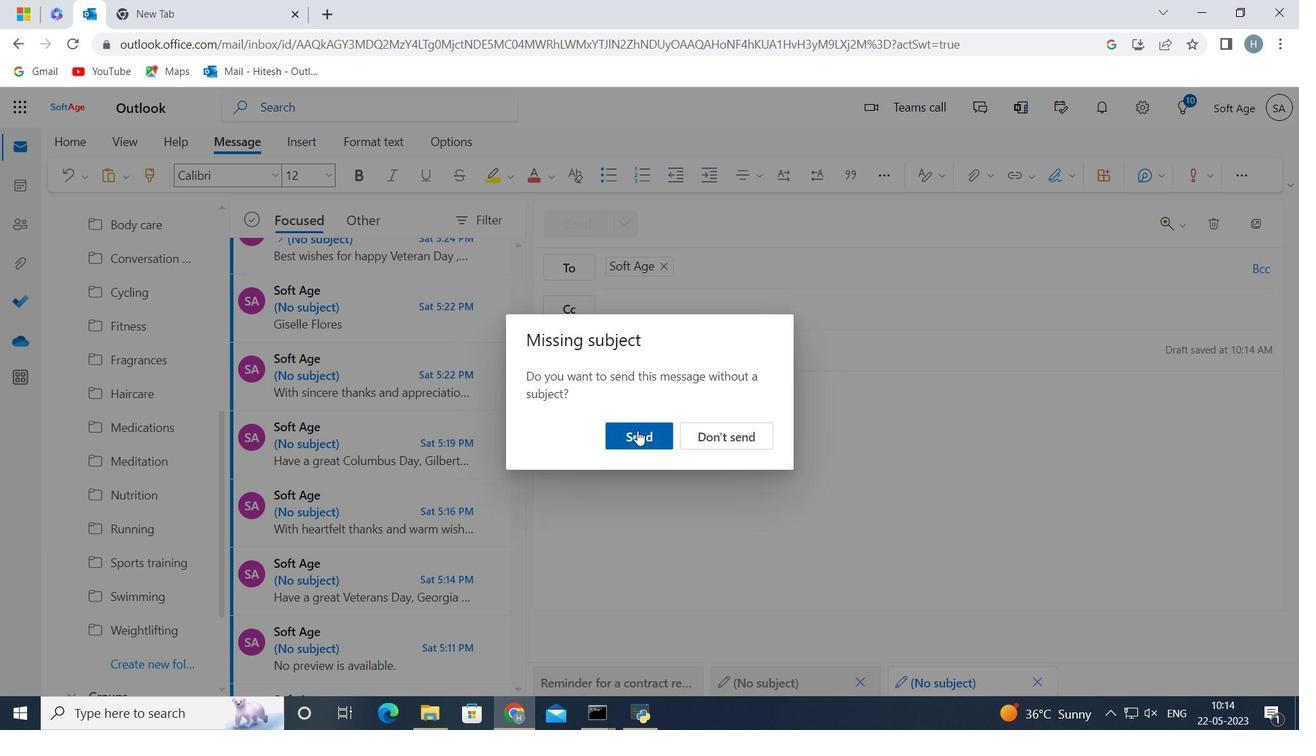 
Action: Mouse pressed left at (638, 431)
Screenshot: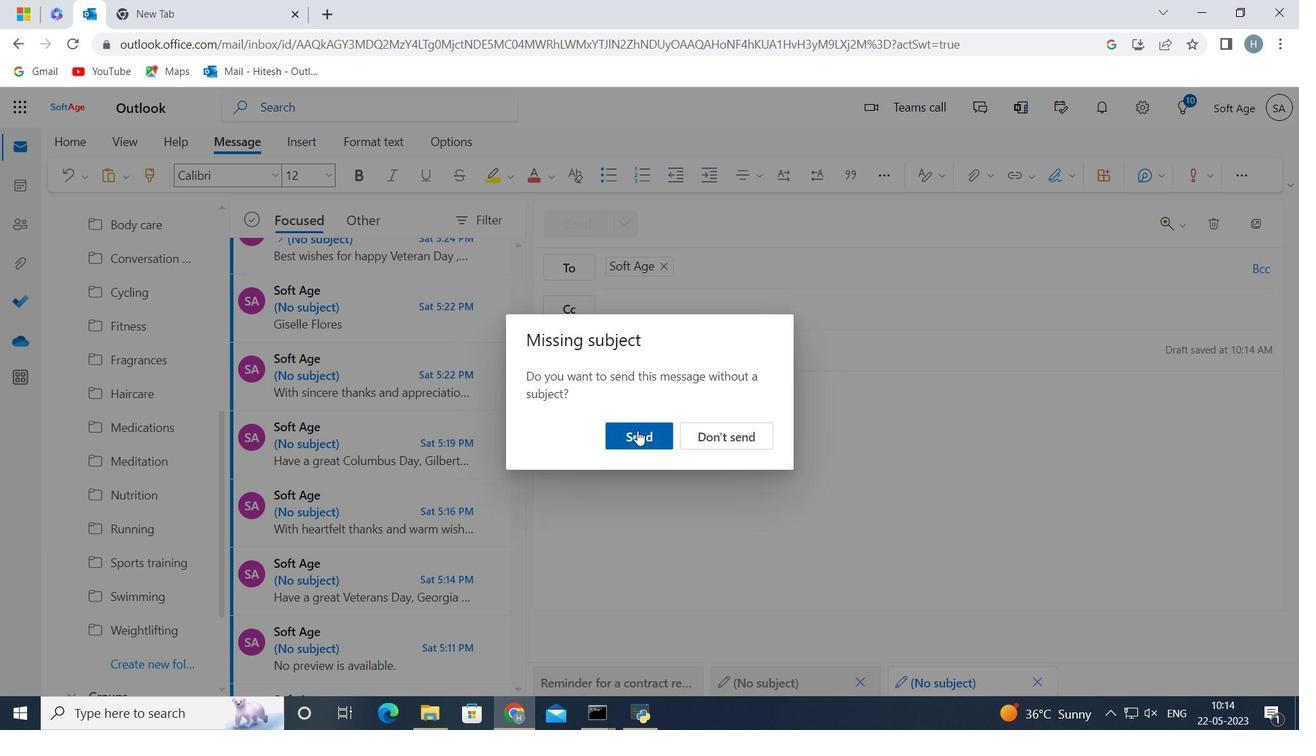 
Action: Mouse moved to (639, 431)
Screenshot: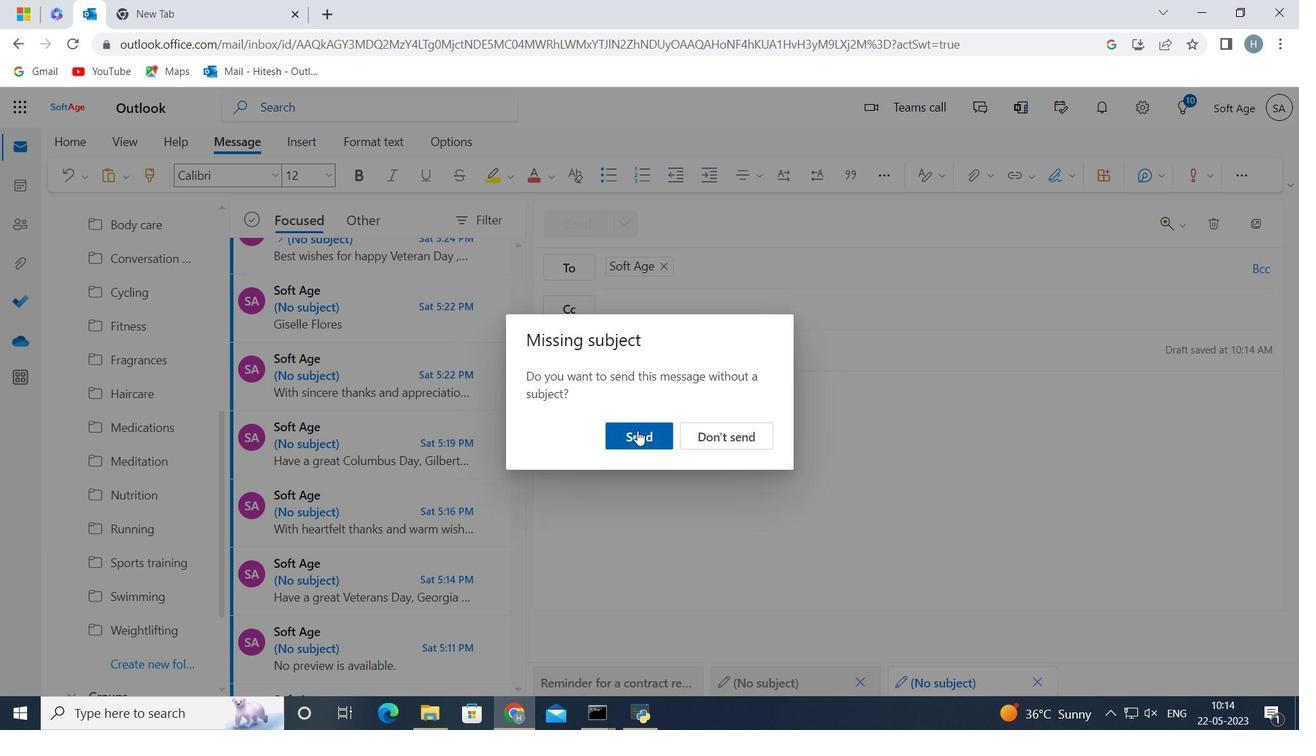 
